 Task: Find connections with filter location Goulburn with filter topic #Mentoringwith filter profile language German with filter current company Government Jobs in India with filter school St. Agnes College, Mangalore-575002 with filter industry Consumer Services with filter service category Life Insurance with filter keywords title Vice President of Marketing
Action: Mouse moved to (195, 218)
Screenshot: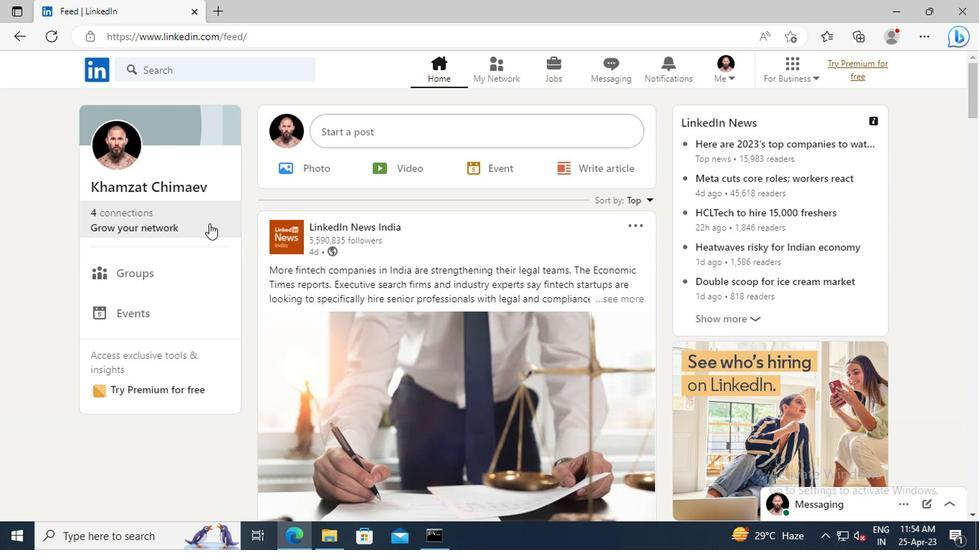 
Action: Mouse pressed left at (195, 218)
Screenshot: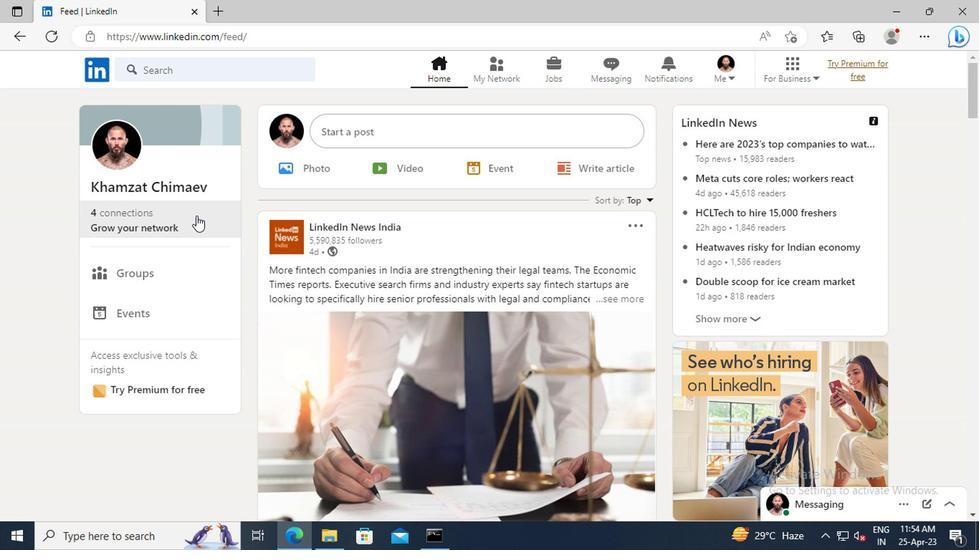 
Action: Mouse moved to (195, 154)
Screenshot: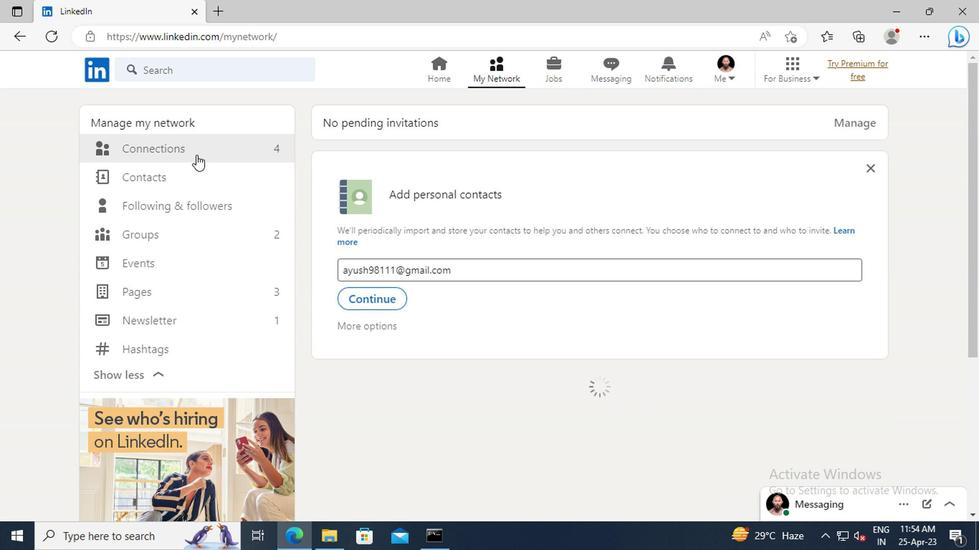 
Action: Mouse pressed left at (195, 154)
Screenshot: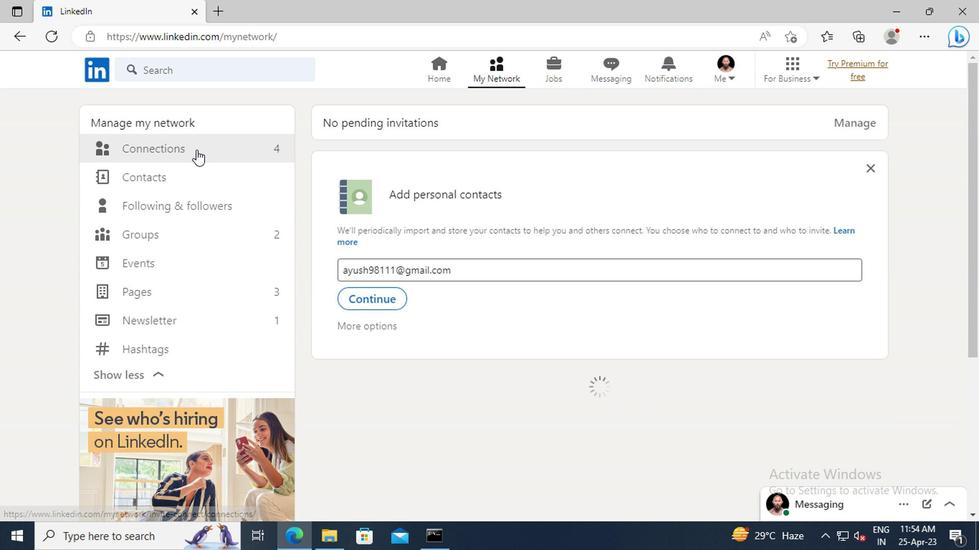 
Action: Mouse moved to (611, 157)
Screenshot: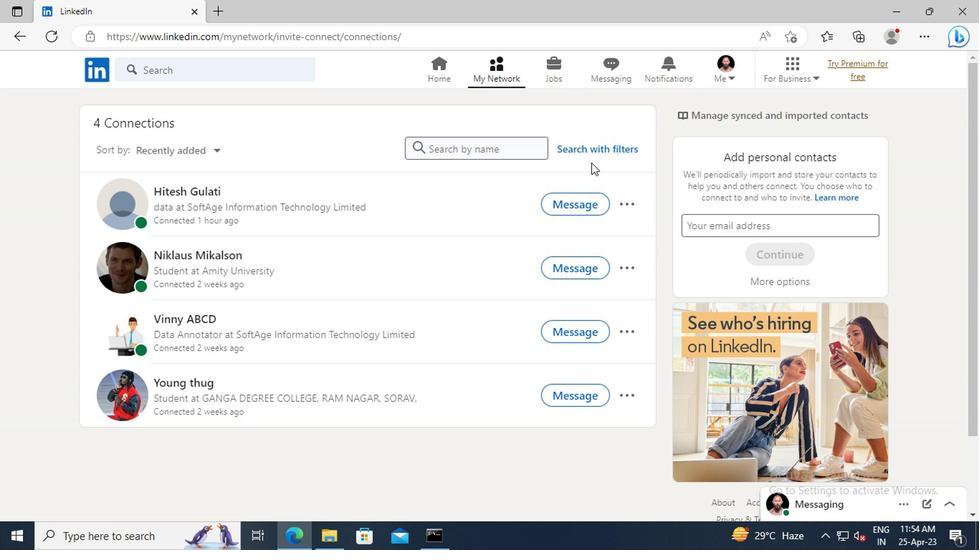 
Action: Mouse pressed left at (611, 157)
Screenshot: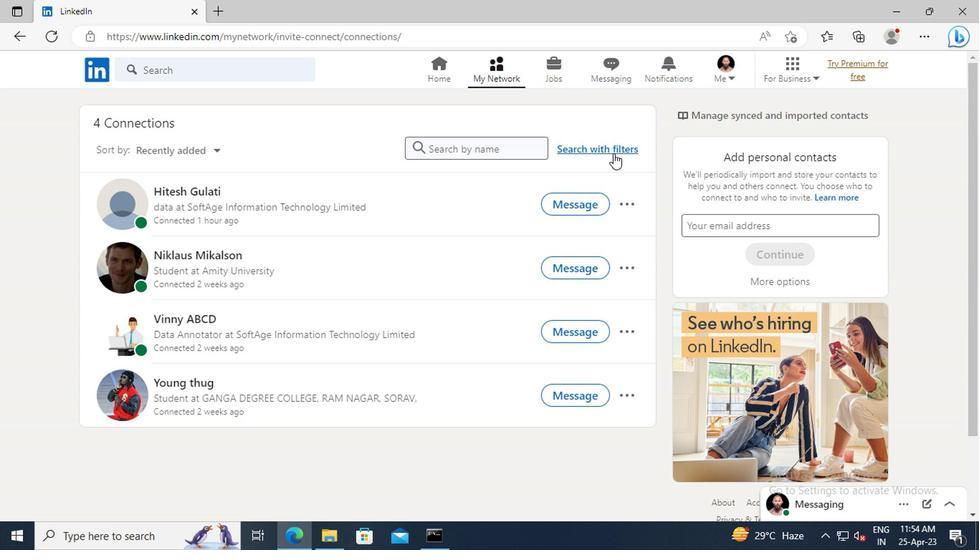 
Action: Mouse moved to (531, 119)
Screenshot: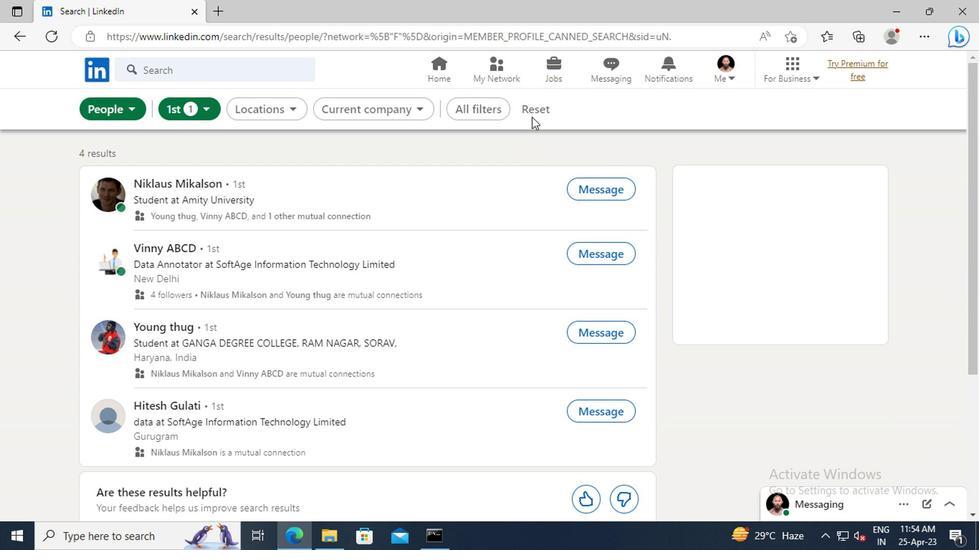 
Action: Mouse pressed left at (531, 119)
Screenshot: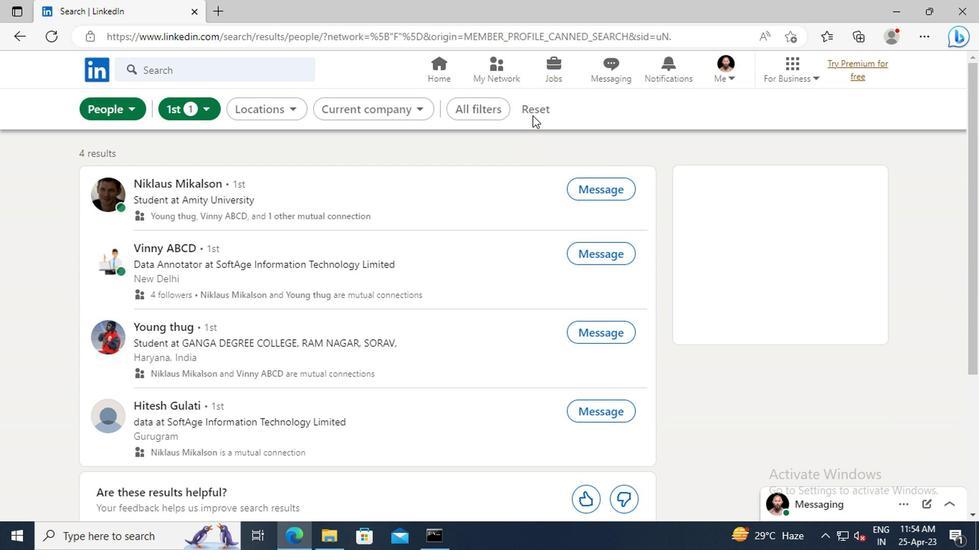 
Action: Mouse moved to (504, 117)
Screenshot: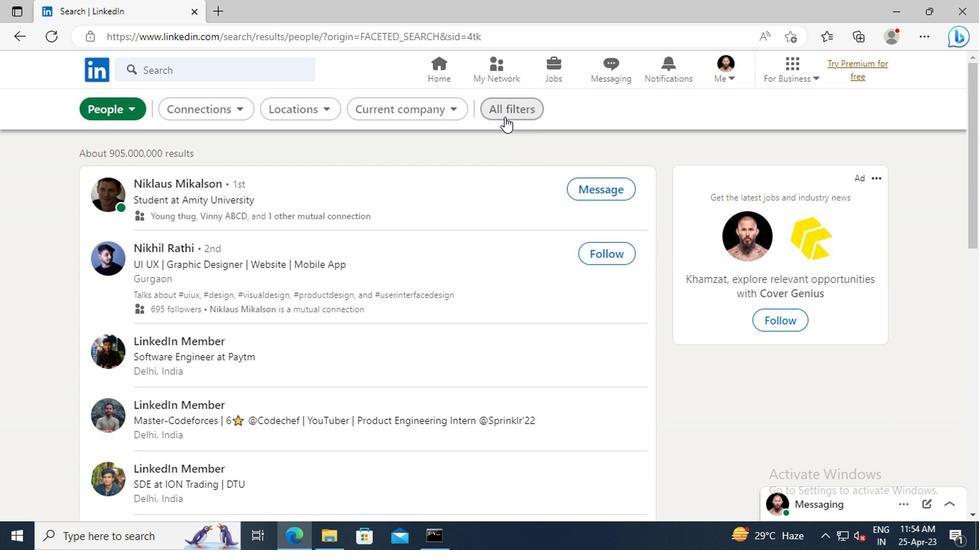 
Action: Mouse pressed left at (504, 117)
Screenshot: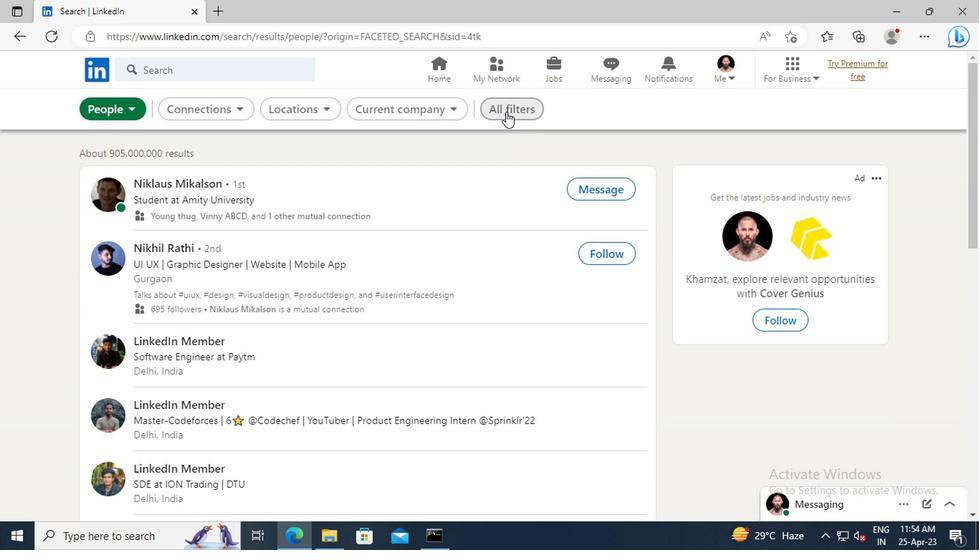 
Action: Mouse moved to (743, 235)
Screenshot: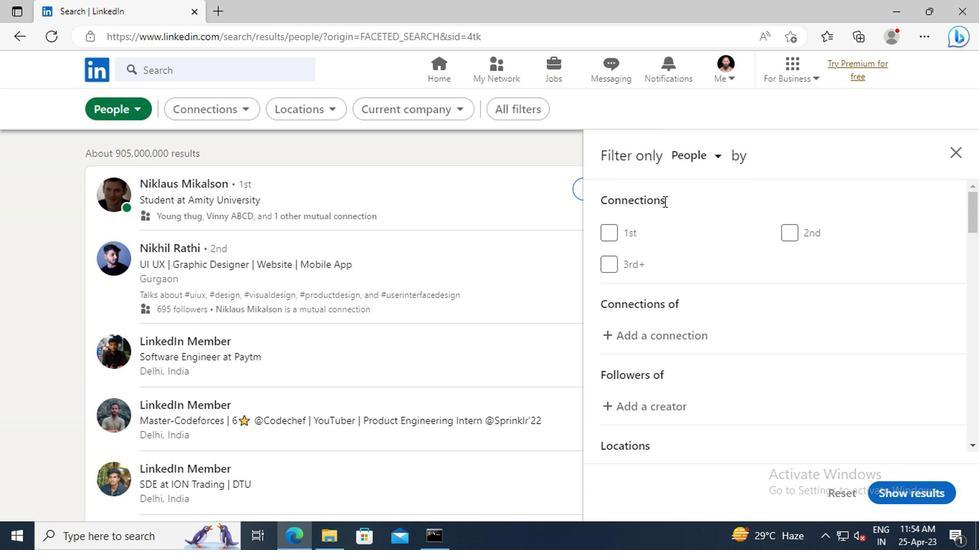
Action: Mouse scrolled (743, 234) with delta (0, -1)
Screenshot: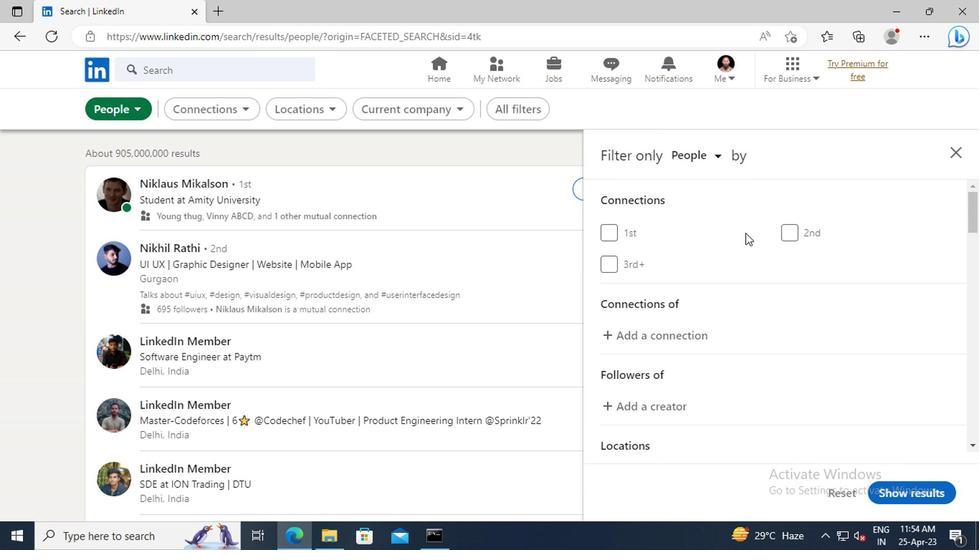 
Action: Mouse scrolled (743, 234) with delta (0, -1)
Screenshot: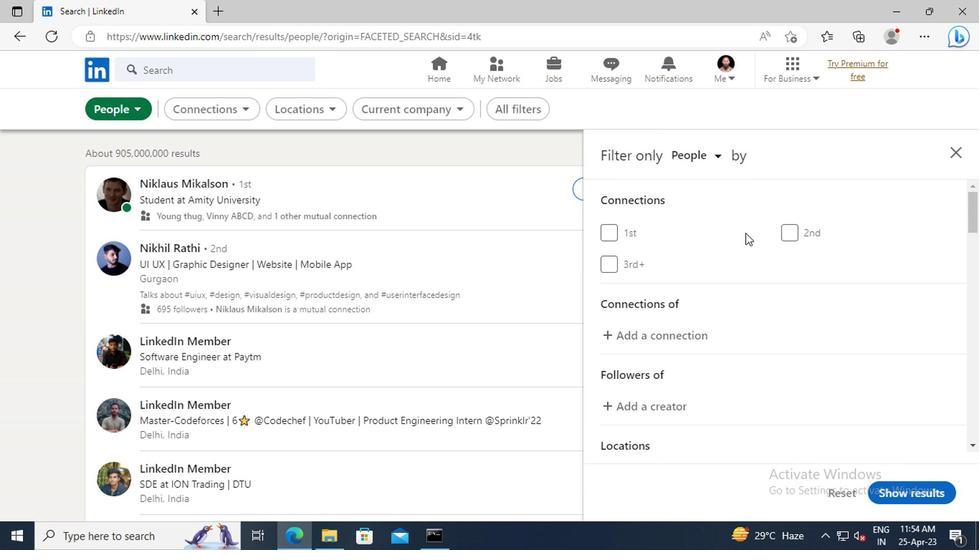
Action: Mouse scrolled (743, 234) with delta (0, -1)
Screenshot: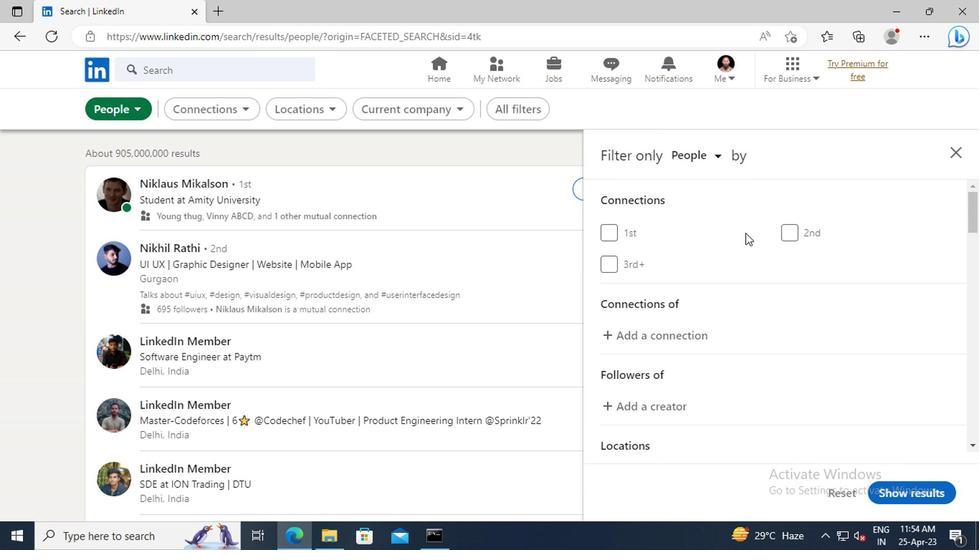 
Action: Mouse scrolled (743, 234) with delta (0, -1)
Screenshot: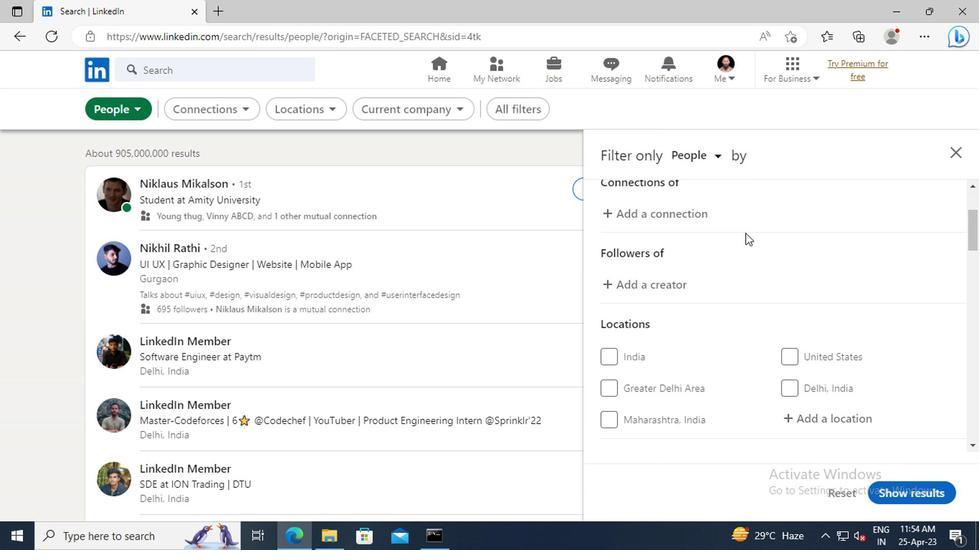 
Action: Mouse scrolled (743, 234) with delta (0, -1)
Screenshot: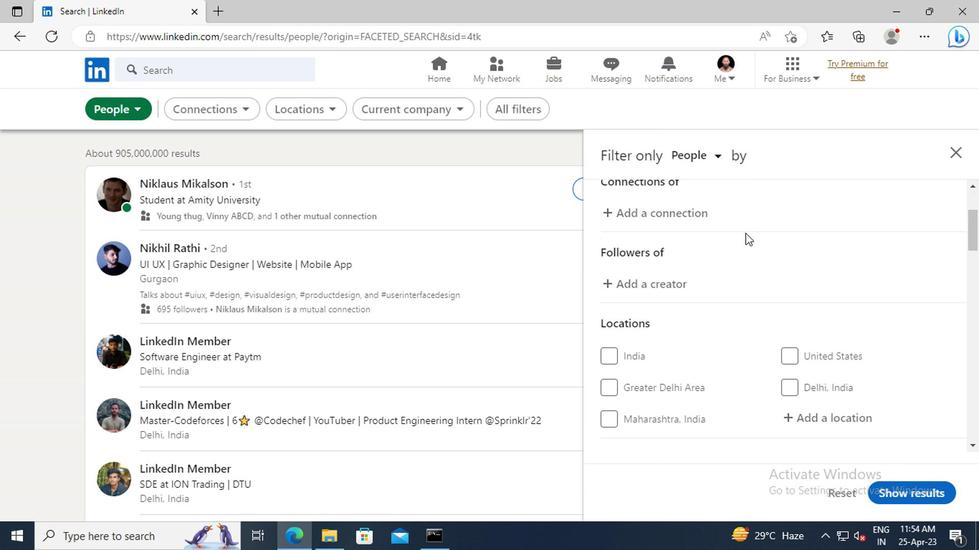 
Action: Mouse moved to (802, 336)
Screenshot: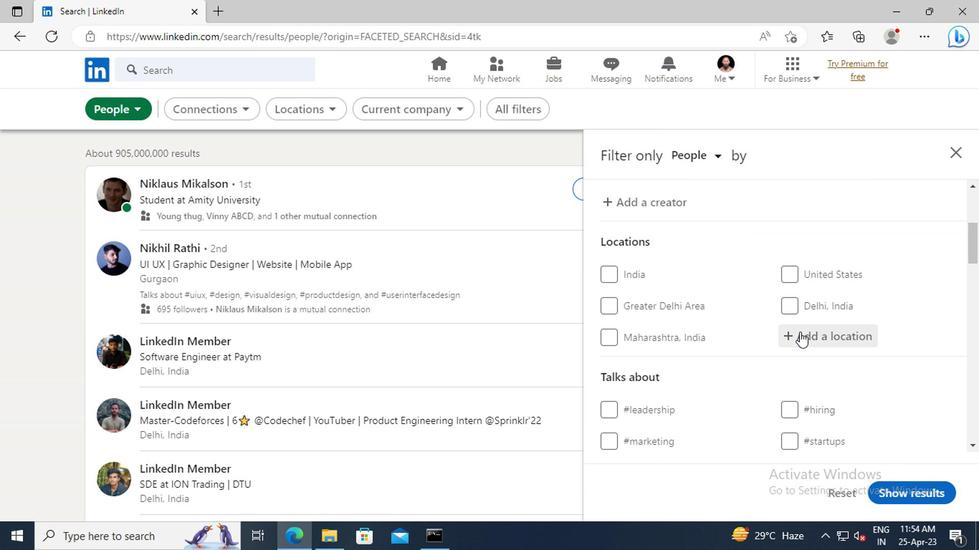 
Action: Mouse pressed left at (802, 336)
Screenshot: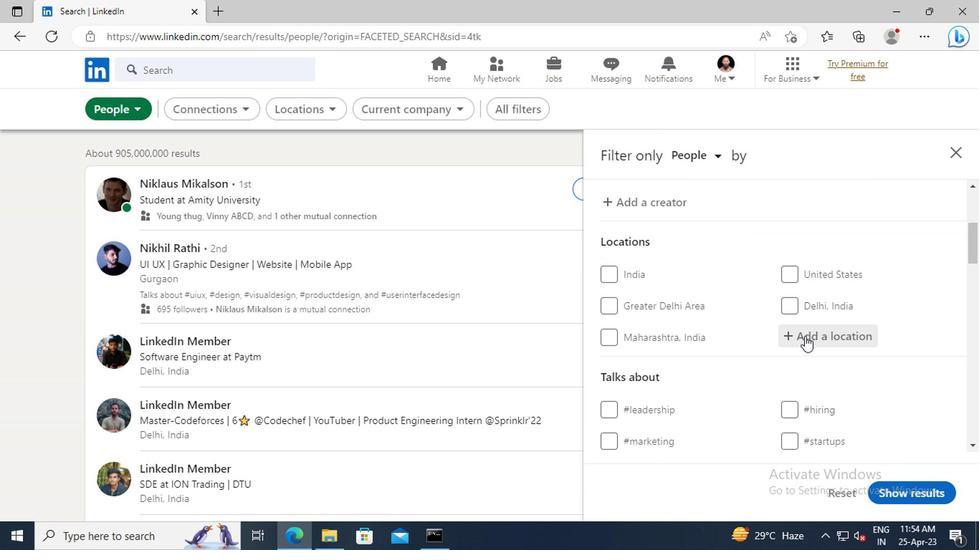 
Action: Key pressed <Key.shift>GOULBURN
Screenshot: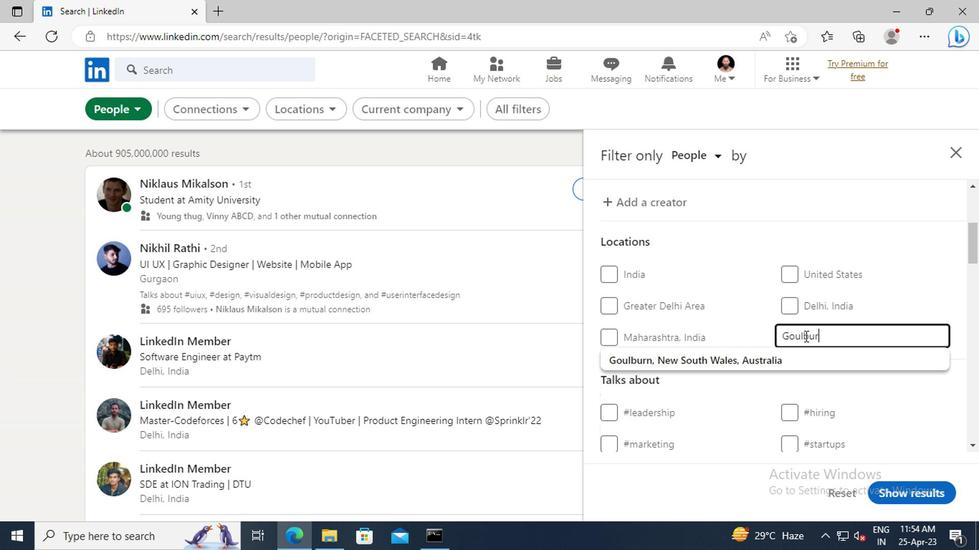 
Action: Mouse moved to (792, 356)
Screenshot: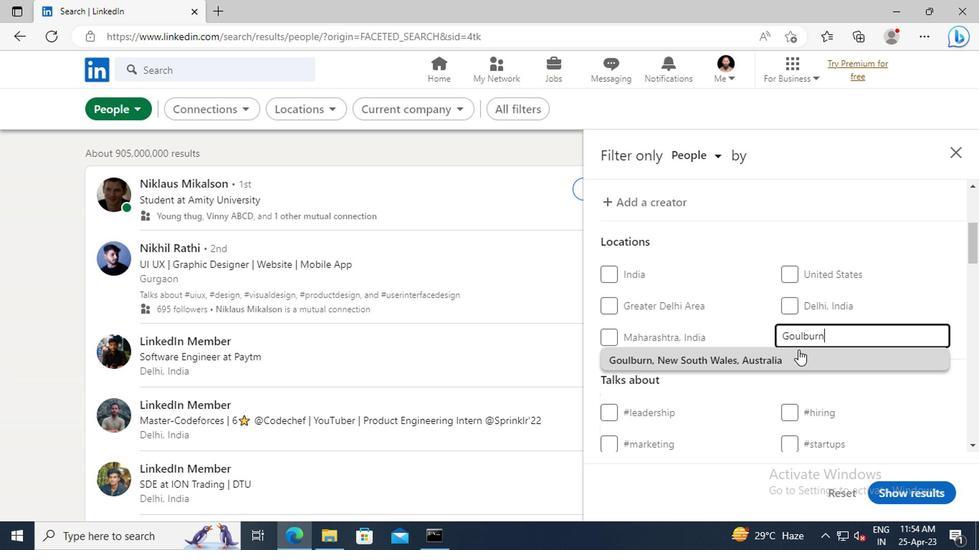 
Action: Mouse pressed left at (792, 356)
Screenshot: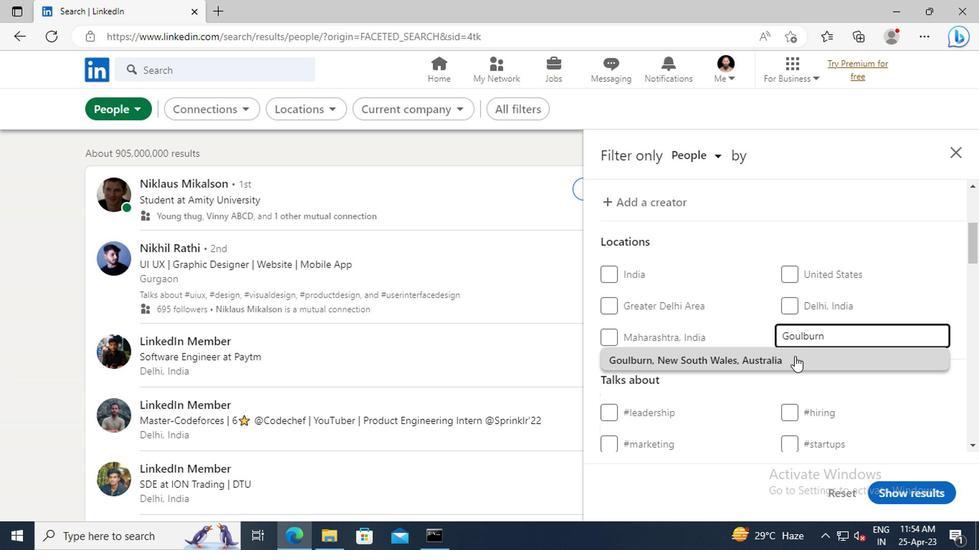 
Action: Mouse moved to (790, 245)
Screenshot: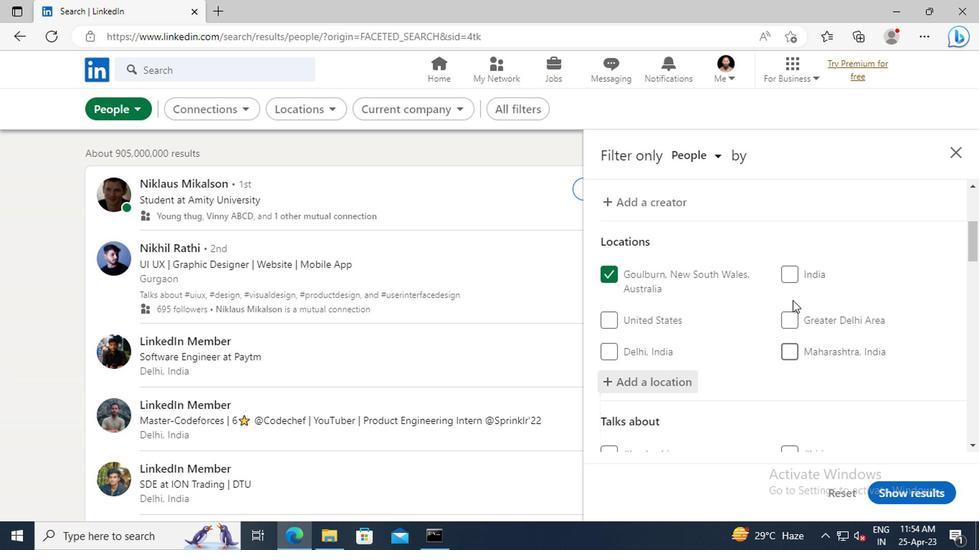 
Action: Mouse scrolled (790, 245) with delta (0, 0)
Screenshot: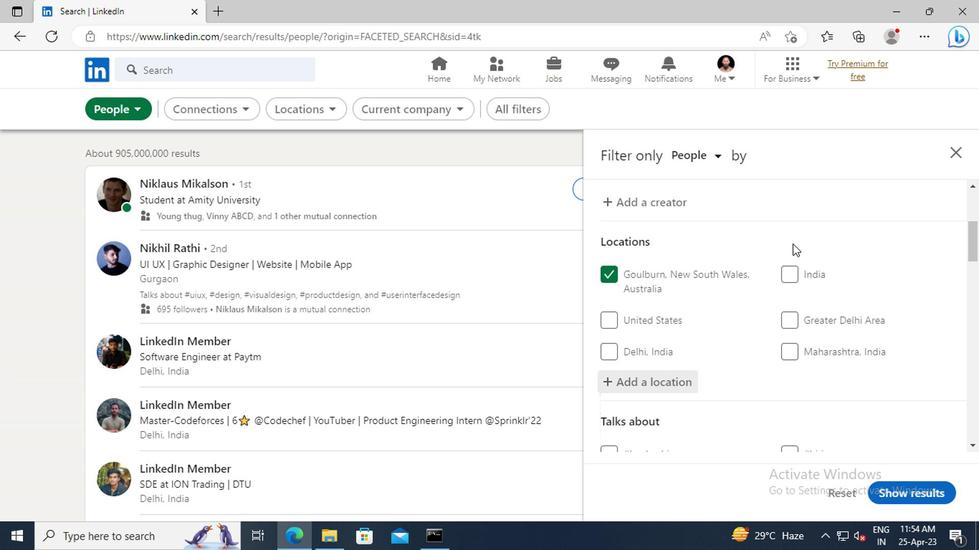 
Action: Mouse scrolled (790, 245) with delta (0, 0)
Screenshot: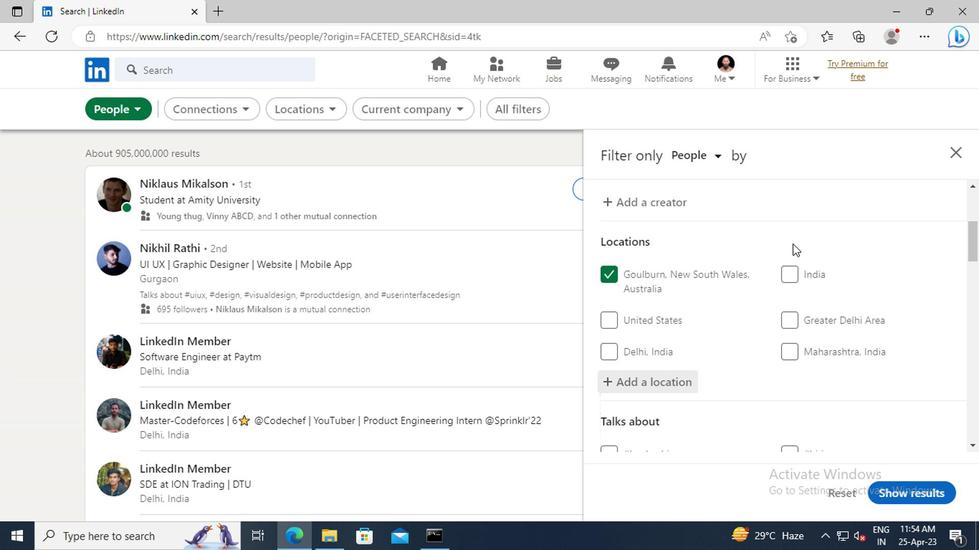 
Action: Mouse scrolled (790, 245) with delta (0, 0)
Screenshot: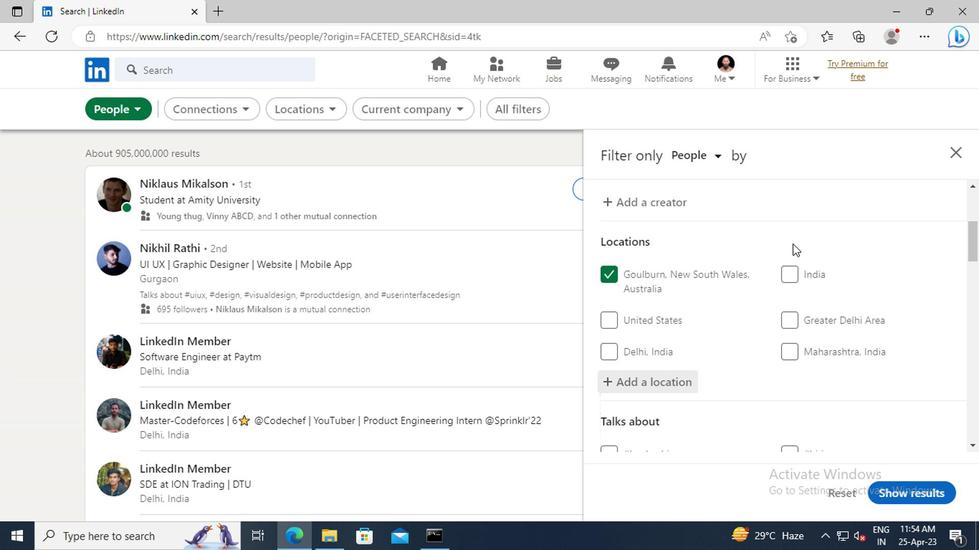 
Action: Mouse scrolled (790, 245) with delta (0, 0)
Screenshot: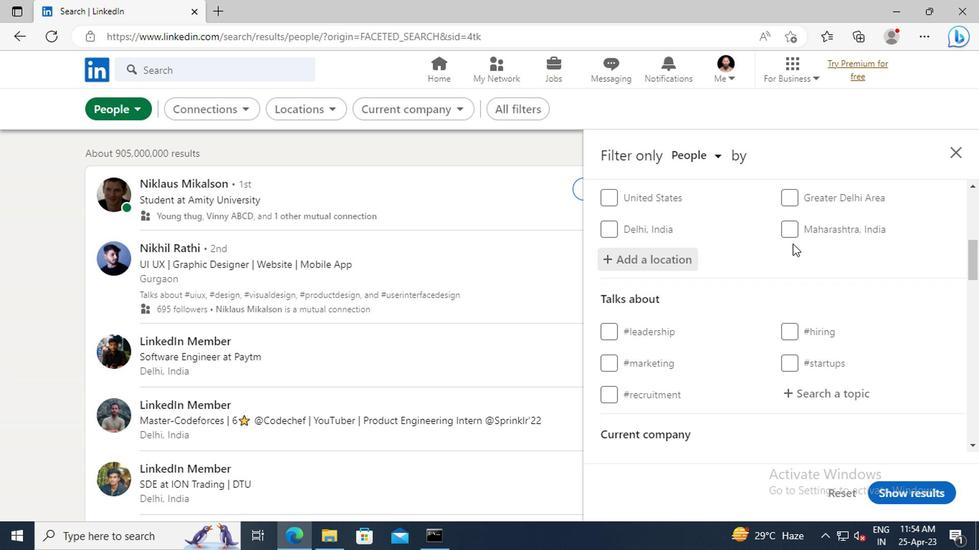 
Action: Mouse scrolled (790, 245) with delta (0, 0)
Screenshot: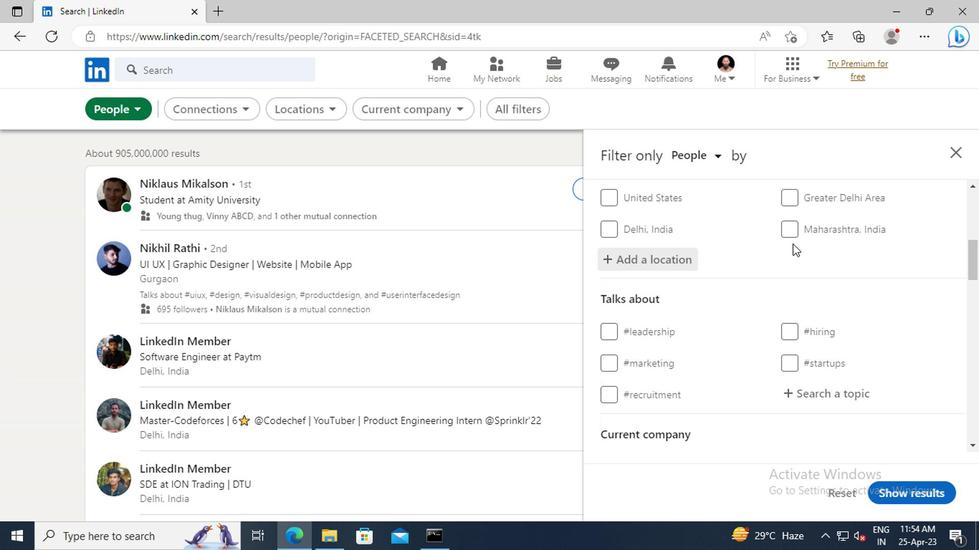 
Action: Mouse moved to (804, 314)
Screenshot: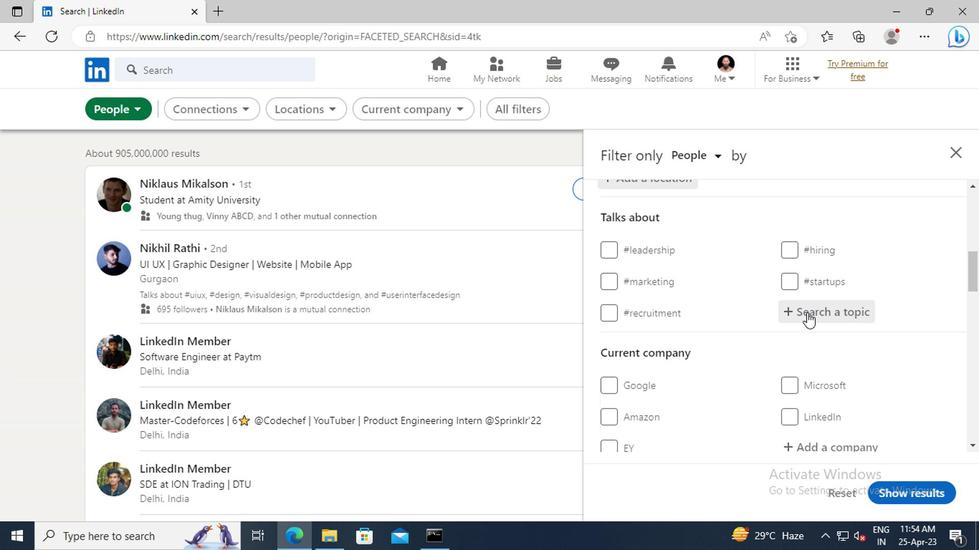 
Action: Mouse pressed left at (804, 314)
Screenshot: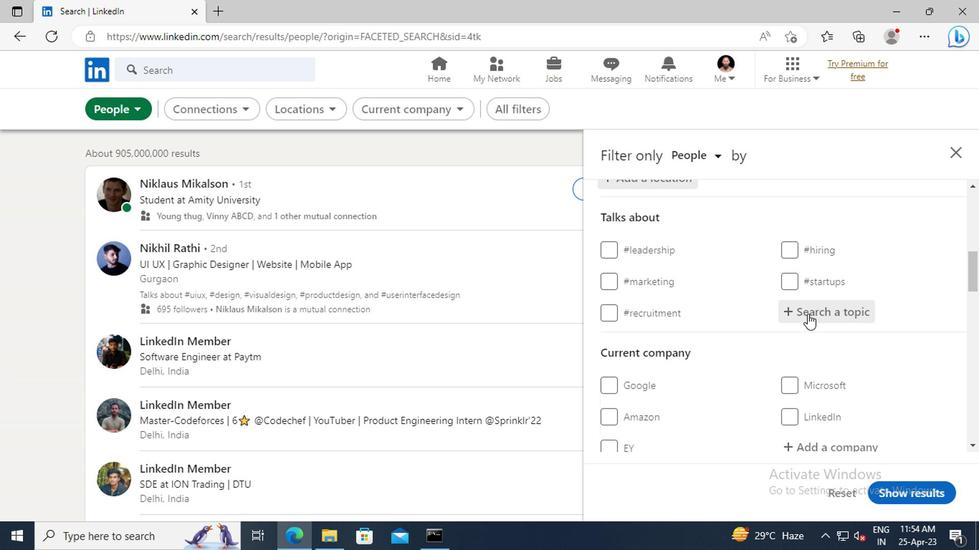 
Action: Key pressed <Key.shift>#<Key.shift>MENTORINGWITH
Screenshot: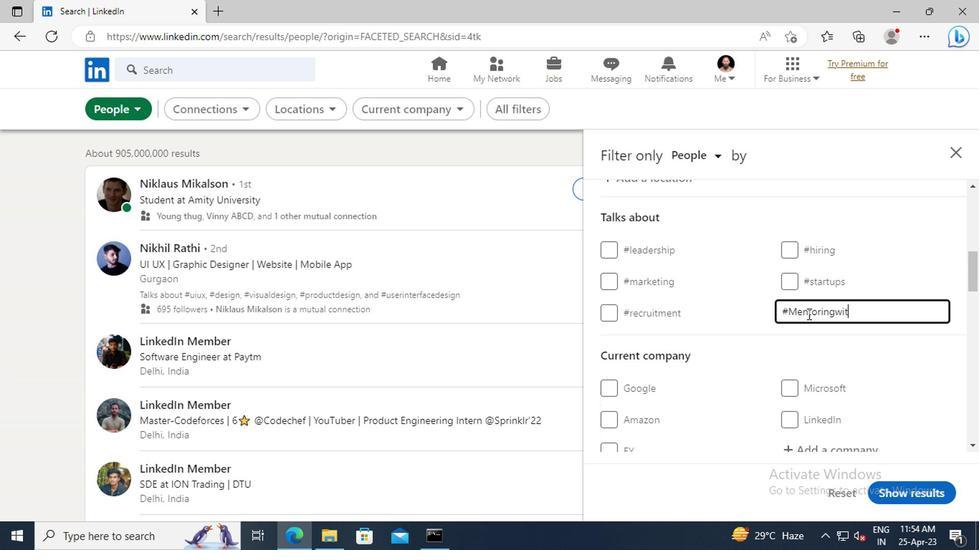 
Action: Mouse scrolled (804, 314) with delta (0, 0)
Screenshot: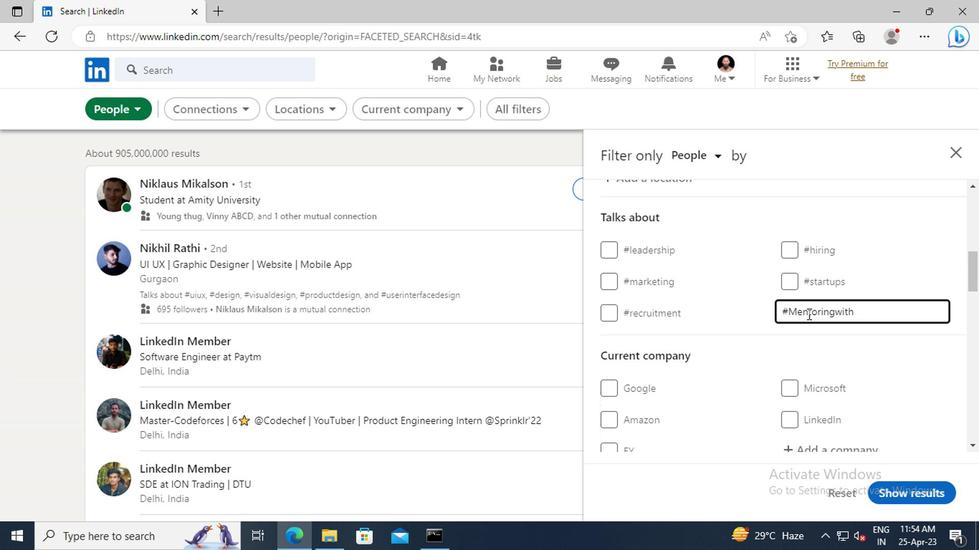 
Action: Mouse scrolled (804, 314) with delta (0, 0)
Screenshot: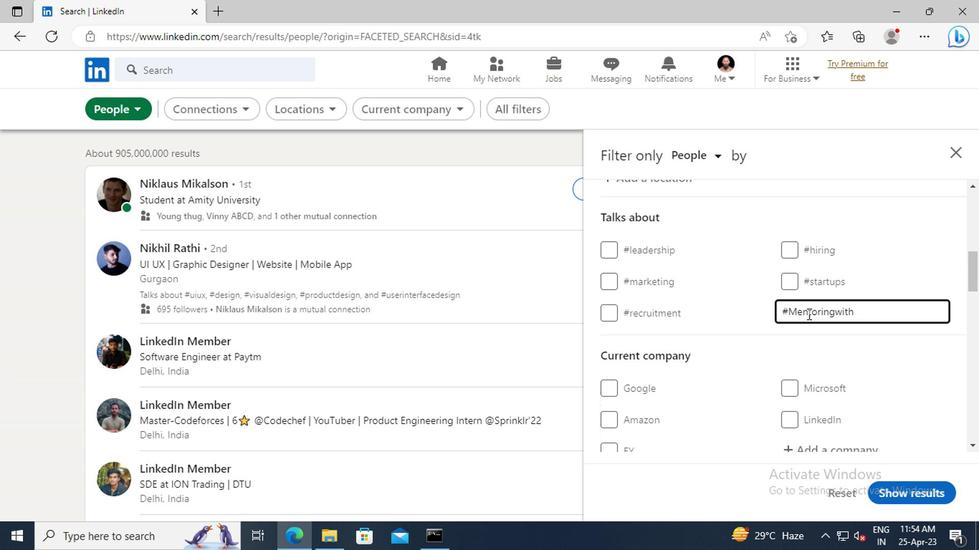 
Action: Mouse scrolled (804, 314) with delta (0, 0)
Screenshot: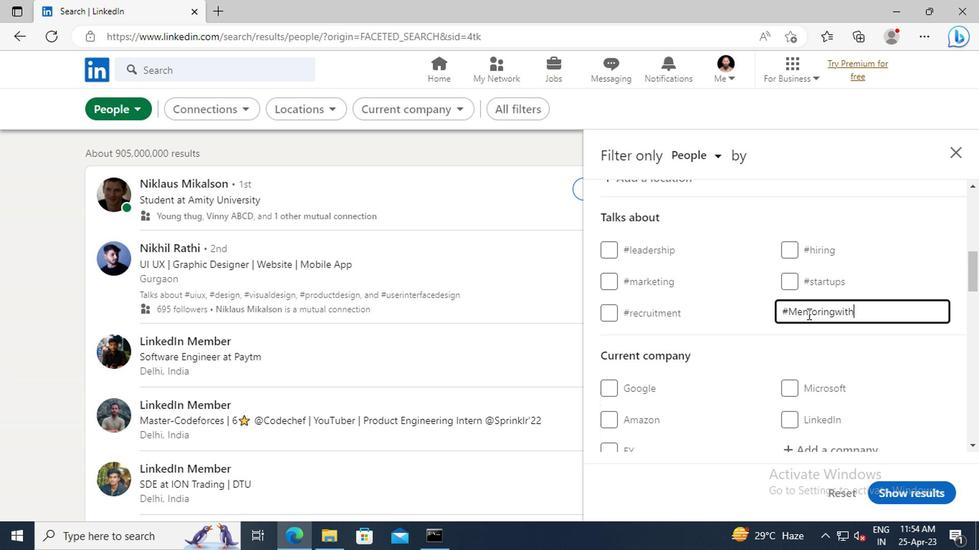 
Action: Mouse scrolled (804, 314) with delta (0, 0)
Screenshot: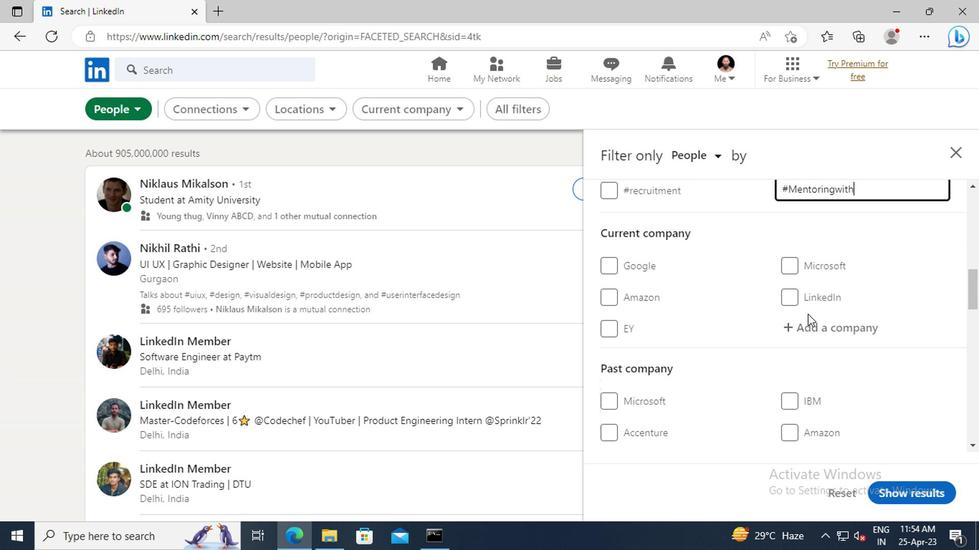 
Action: Mouse scrolled (804, 314) with delta (0, 0)
Screenshot: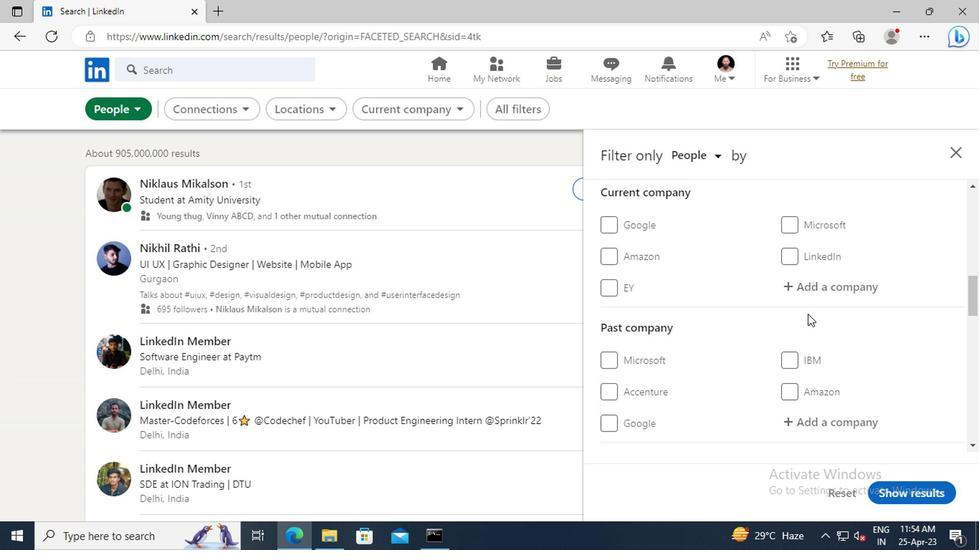 
Action: Mouse scrolled (804, 314) with delta (0, 0)
Screenshot: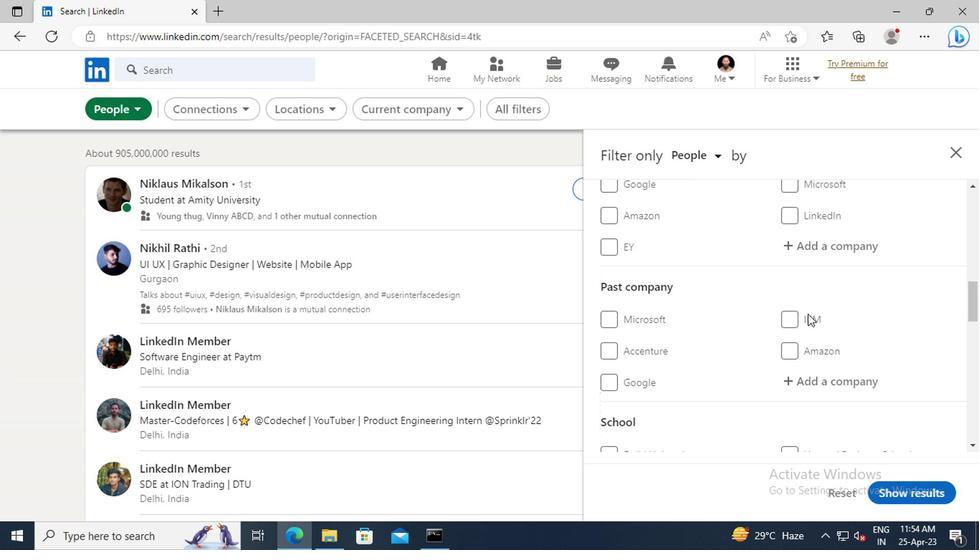 
Action: Mouse scrolled (804, 314) with delta (0, 0)
Screenshot: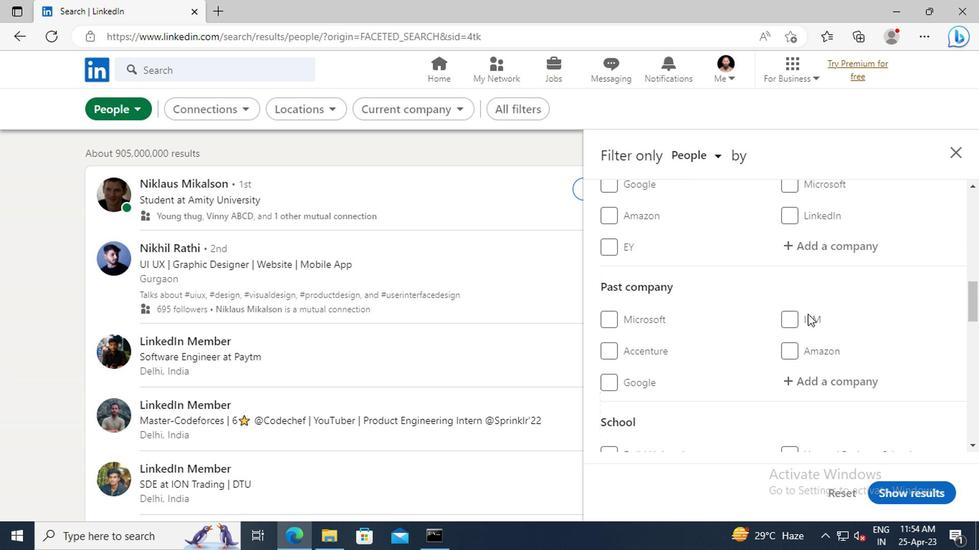 
Action: Mouse scrolled (804, 314) with delta (0, 0)
Screenshot: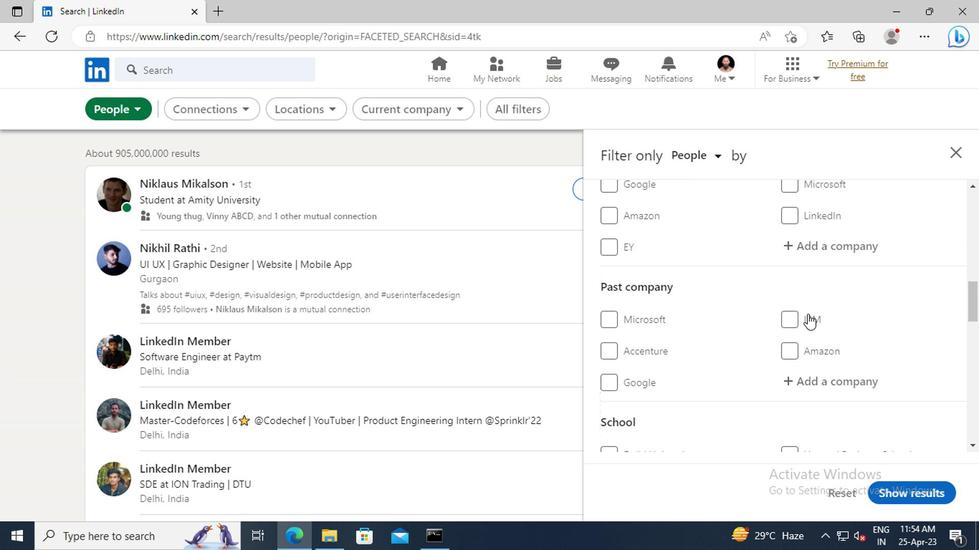 
Action: Mouse scrolled (804, 314) with delta (0, 0)
Screenshot: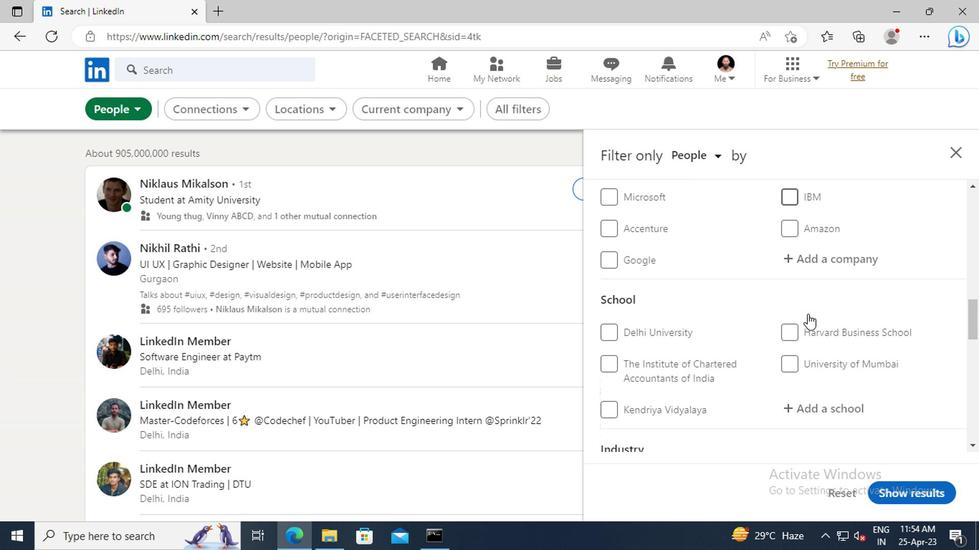 
Action: Mouse scrolled (804, 314) with delta (0, 0)
Screenshot: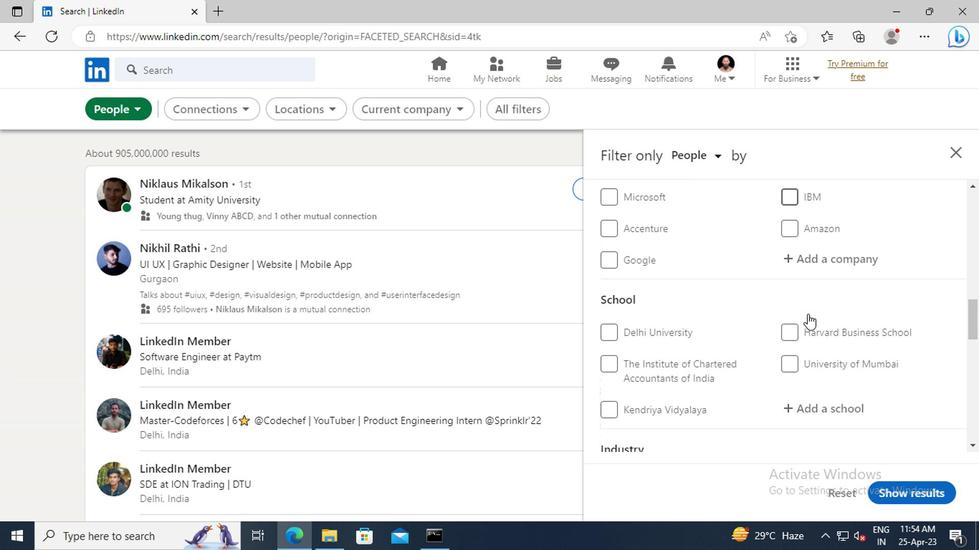 
Action: Mouse scrolled (804, 314) with delta (0, 0)
Screenshot: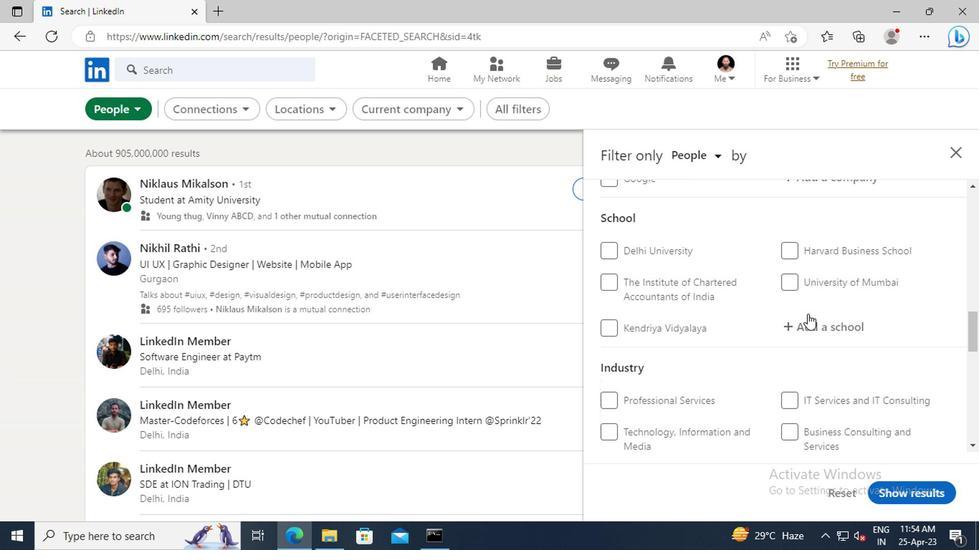 
Action: Mouse scrolled (804, 314) with delta (0, 0)
Screenshot: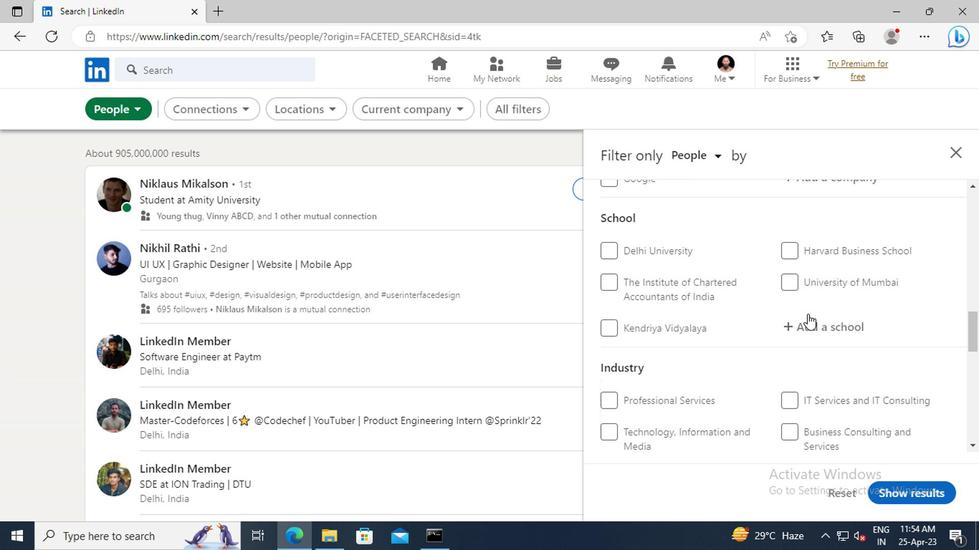 
Action: Mouse scrolled (804, 314) with delta (0, 0)
Screenshot: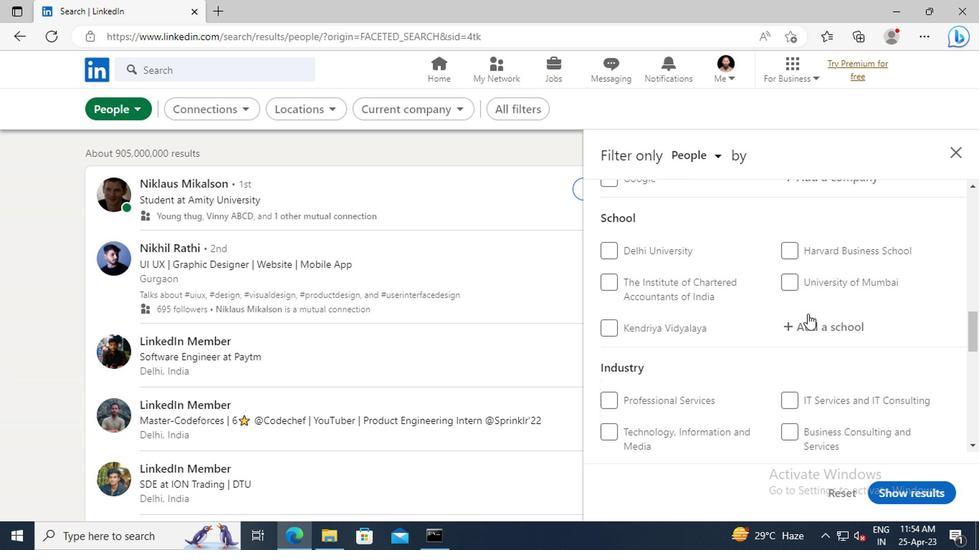 
Action: Mouse scrolled (804, 314) with delta (0, 0)
Screenshot: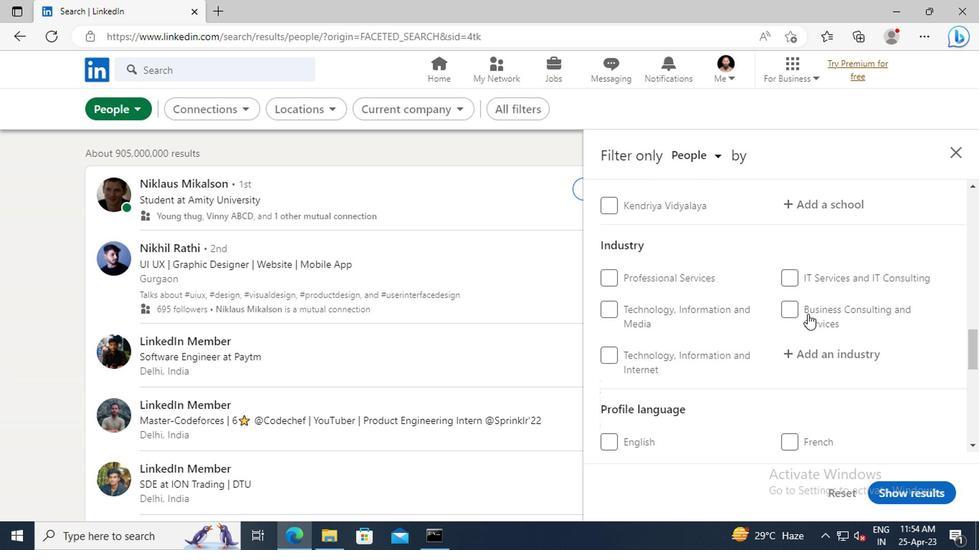 
Action: Mouse scrolled (804, 314) with delta (0, 0)
Screenshot: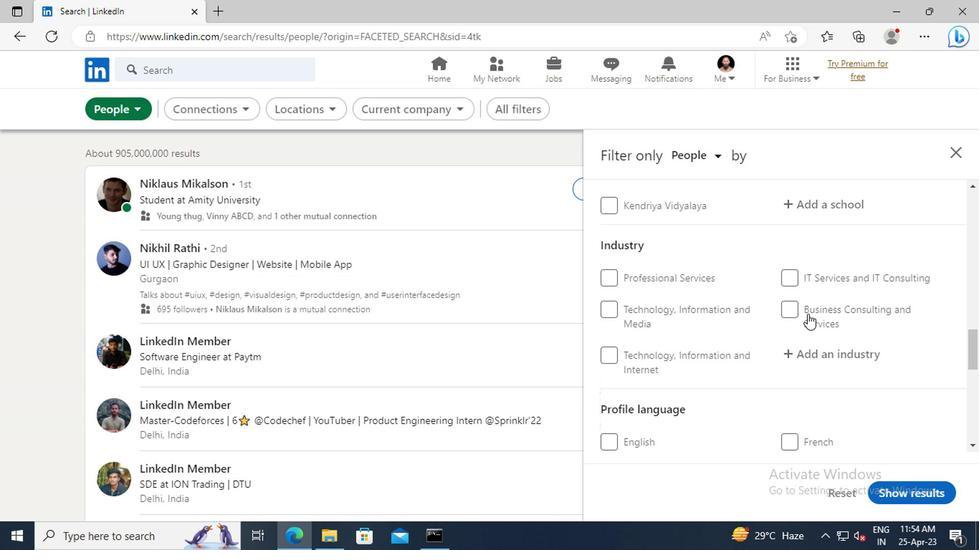
Action: Mouse scrolled (804, 314) with delta (0, 0)
Screenshot: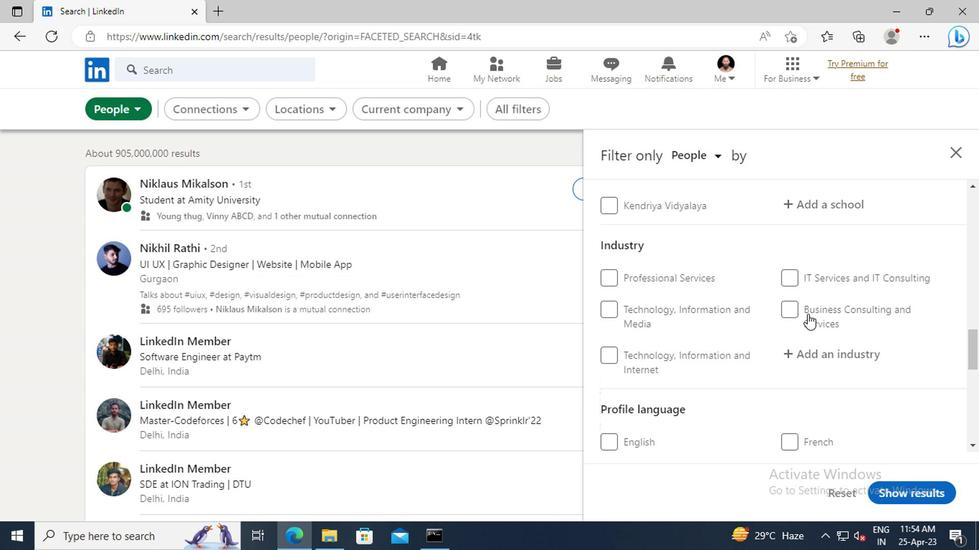 
Action: Mouse moved to (610, 386)
Screenshot: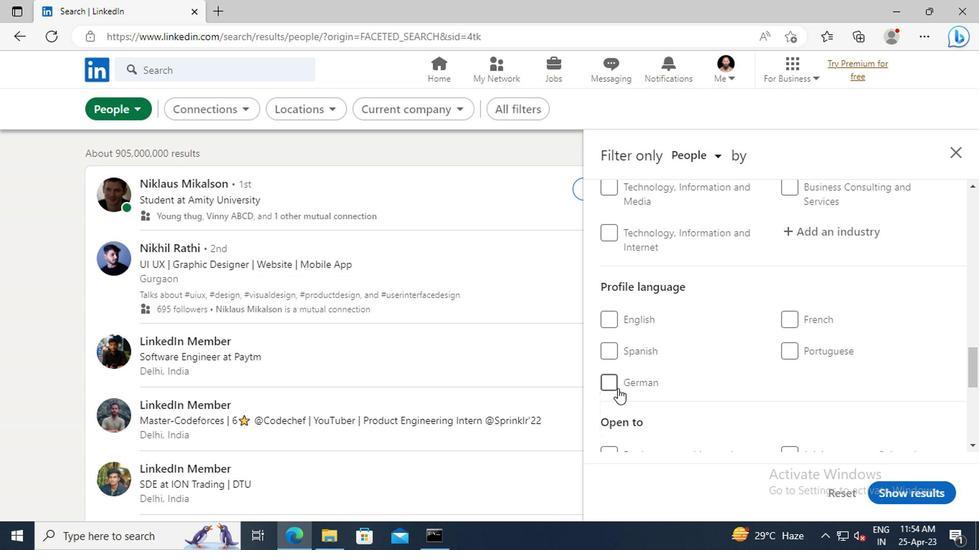 
Action: Mouse pressed left at (610, 386)
Screenshot: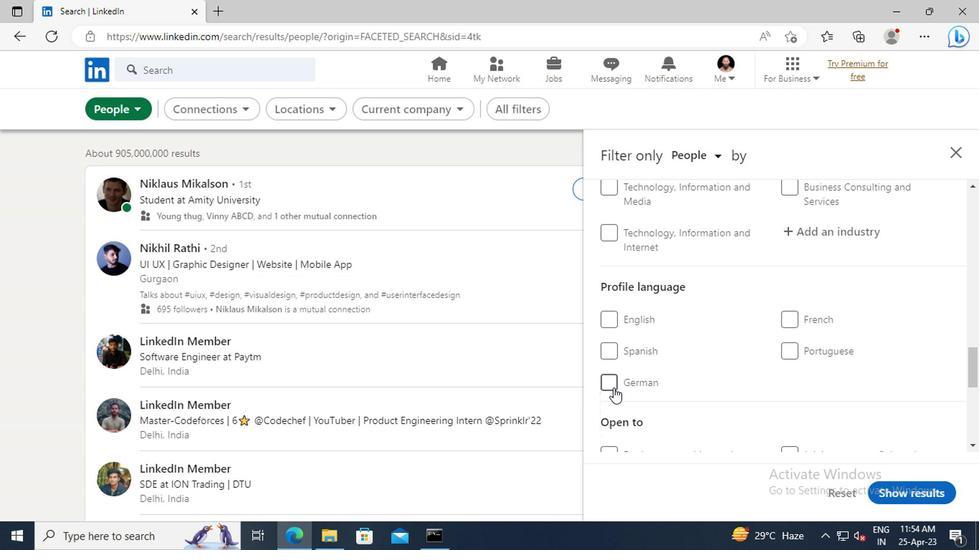 
Action: Mouse moved to (769, 374)
Screenshot: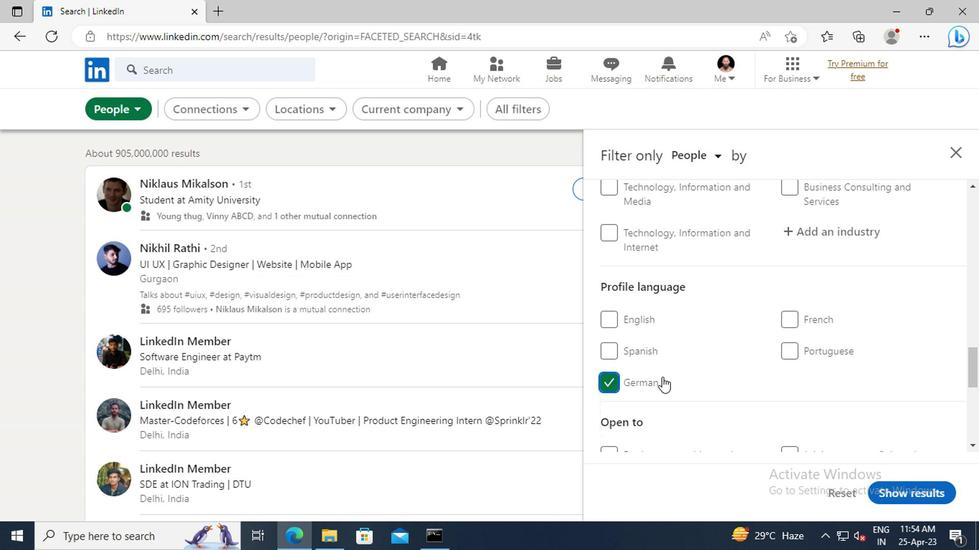 
Action: Mouse scrolled (769, 374) with delta (0, 0)
Screenshot: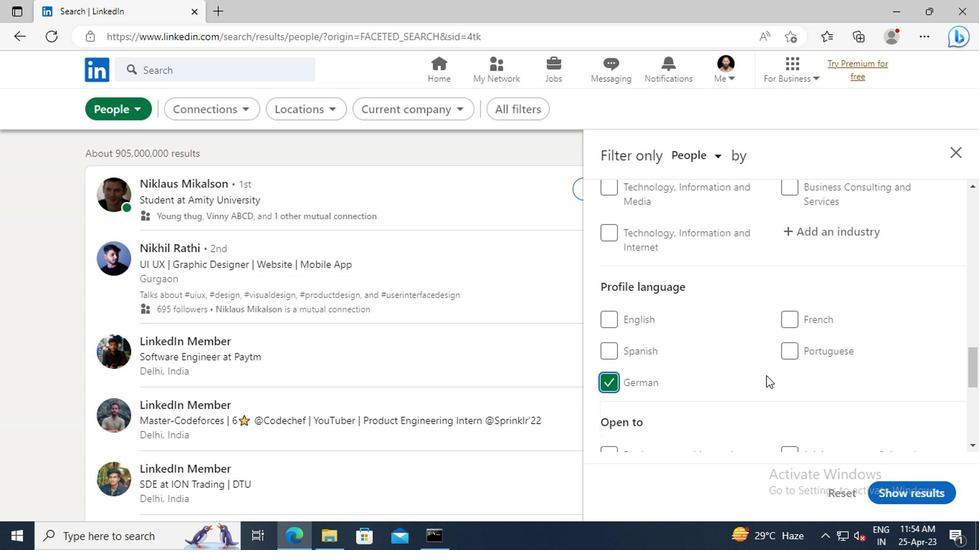 
Action: Mouse scrolled (769, 374) with delta (0, 0)
Screenshot: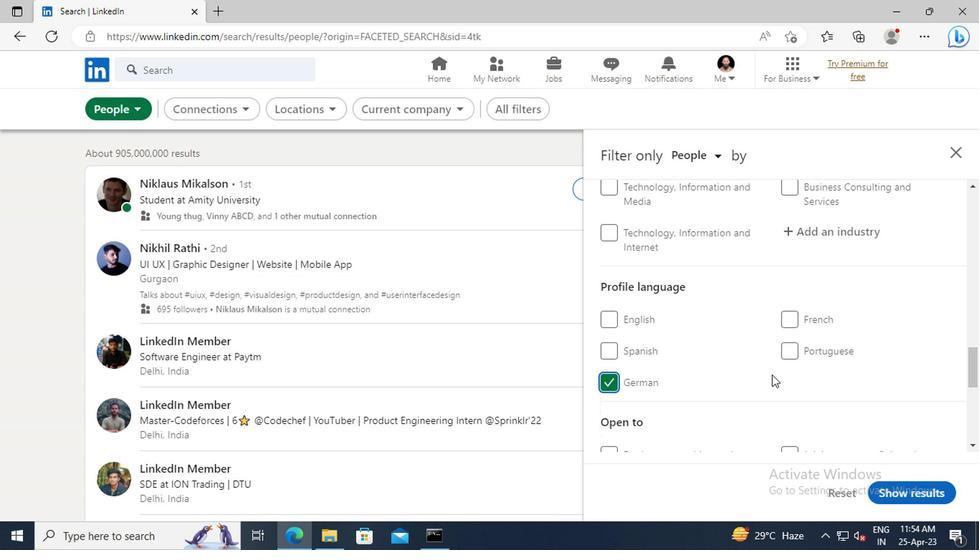 
Action: Mouse scrolled (769, 374) with delta (0, 0)
Screenshot: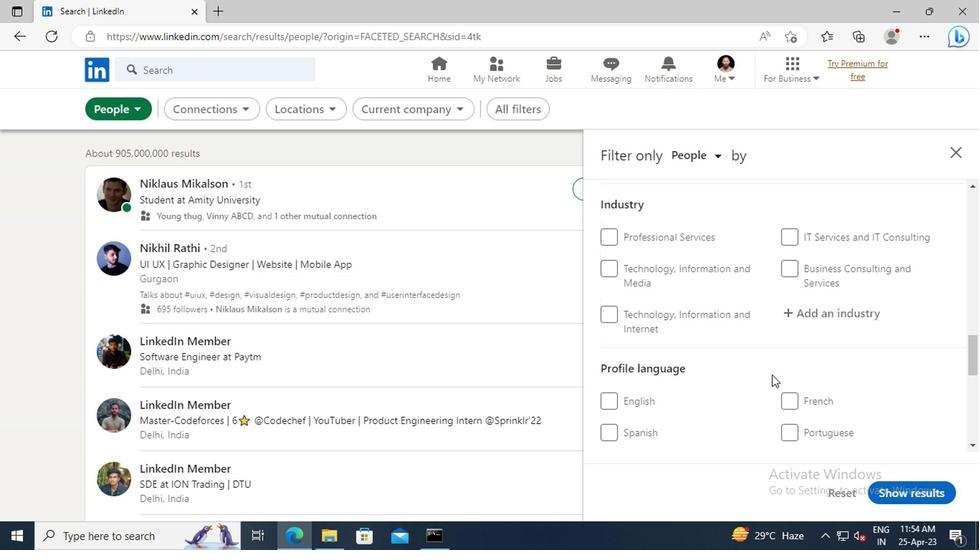 
Action: Mouse scrolled (769, 374) with delta (0, 0)
Screenshot: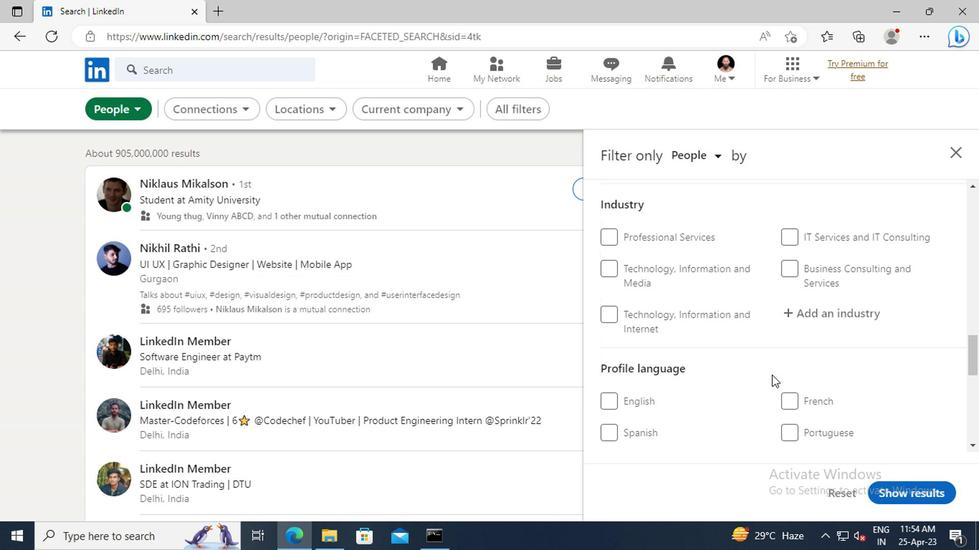 
Action: Mouse scrolled (769, 374) with delta (0, 0)
Screenshot: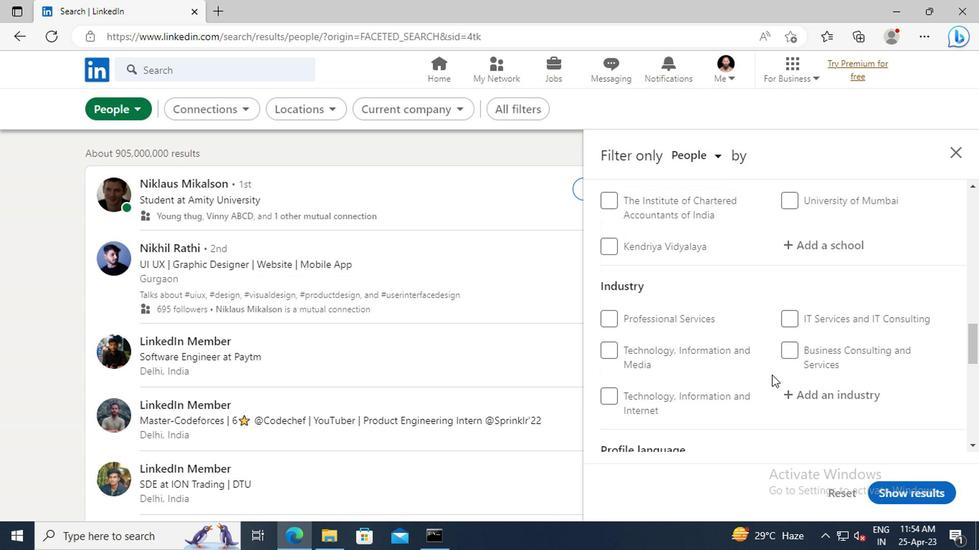 
Action: Mouse scrolled (769, 374) with delta (0, 0)
Screenshot: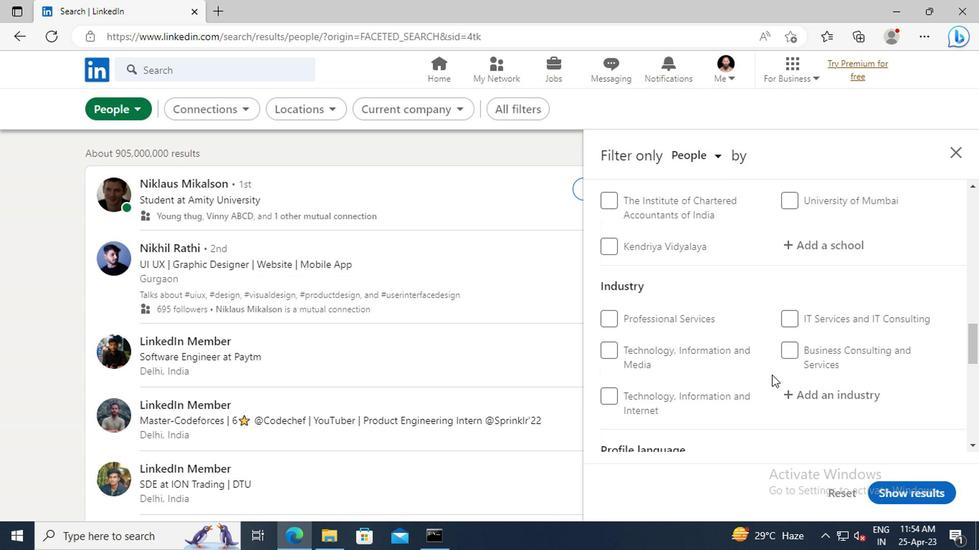 
Action: Mouse scrolled (769, 374) with delta (0, 0)
Screenshot: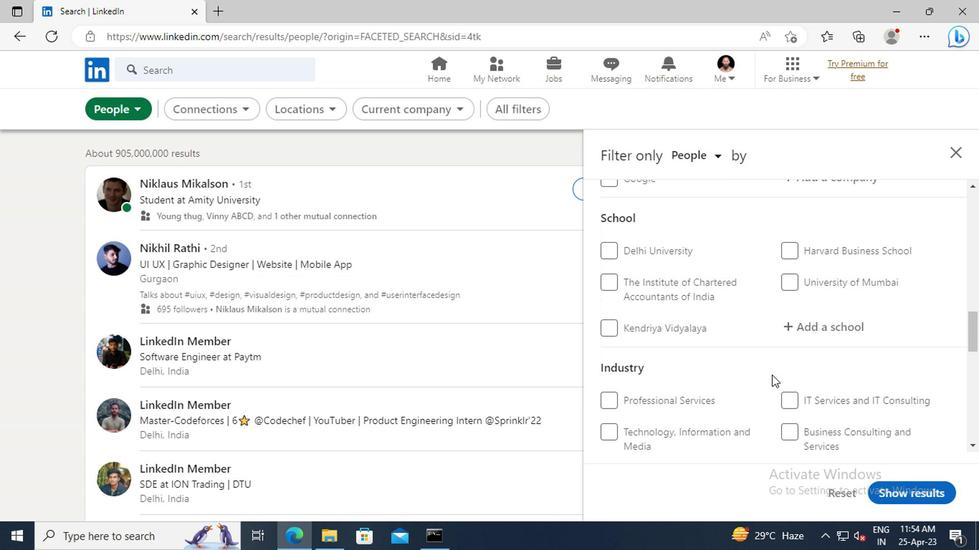 
Action: Mouse scrolled (769, 374) with delta (0, 0)
Screenshot: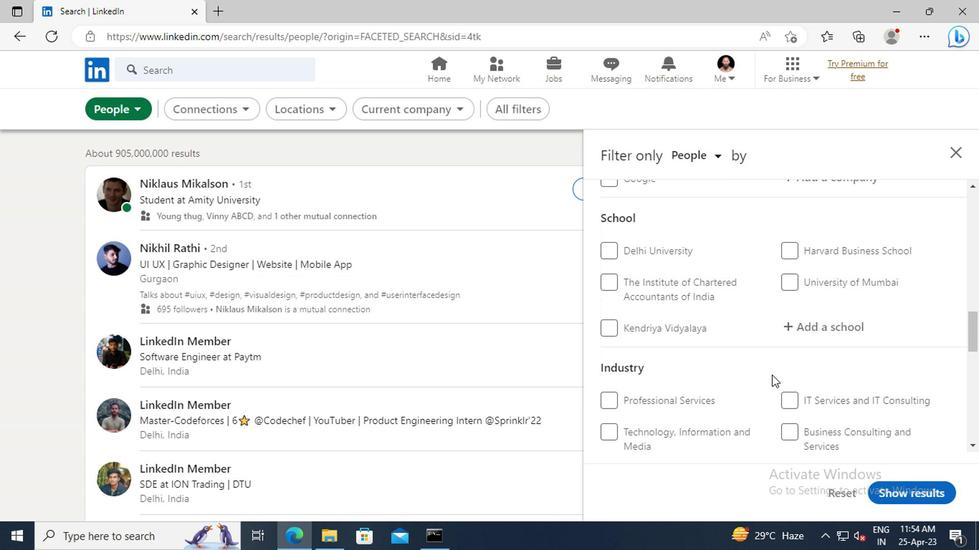 
Action: Mouse scrolled (769, 374) with delta (0, 0)
Screenshot: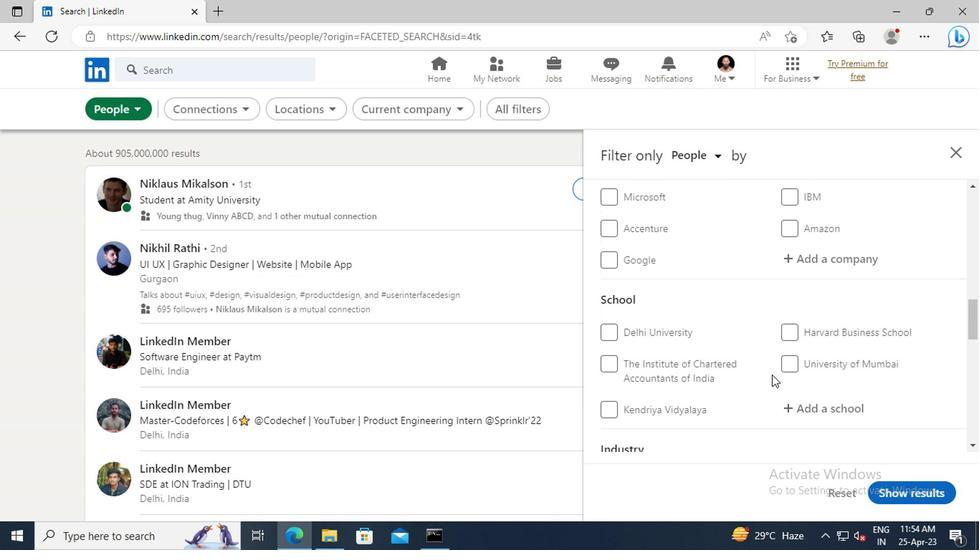 
Action: Mouse scrolled (769, 374) with delta (0, 0)
Screenshot: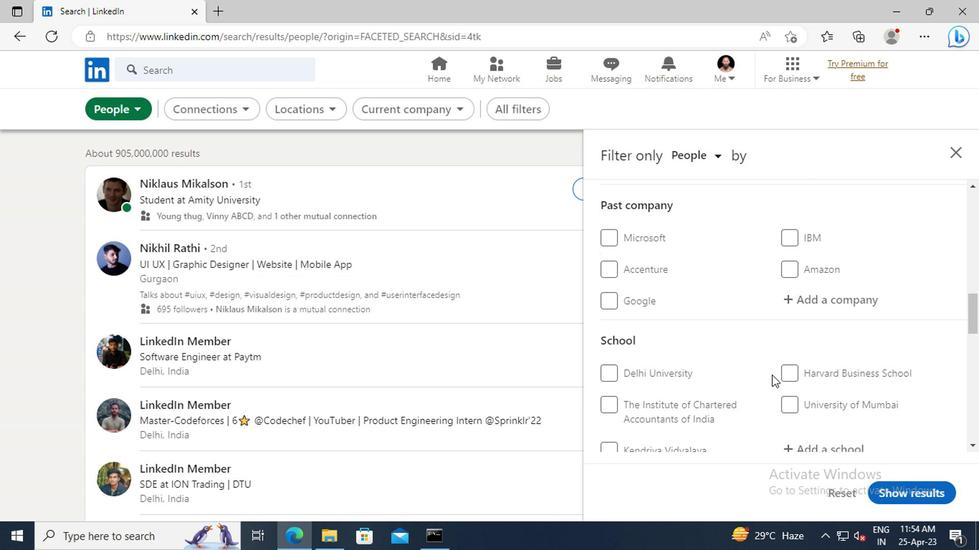 
Action: Mouse scrolled (769, 374) with delta (0, 0)
Screenshot: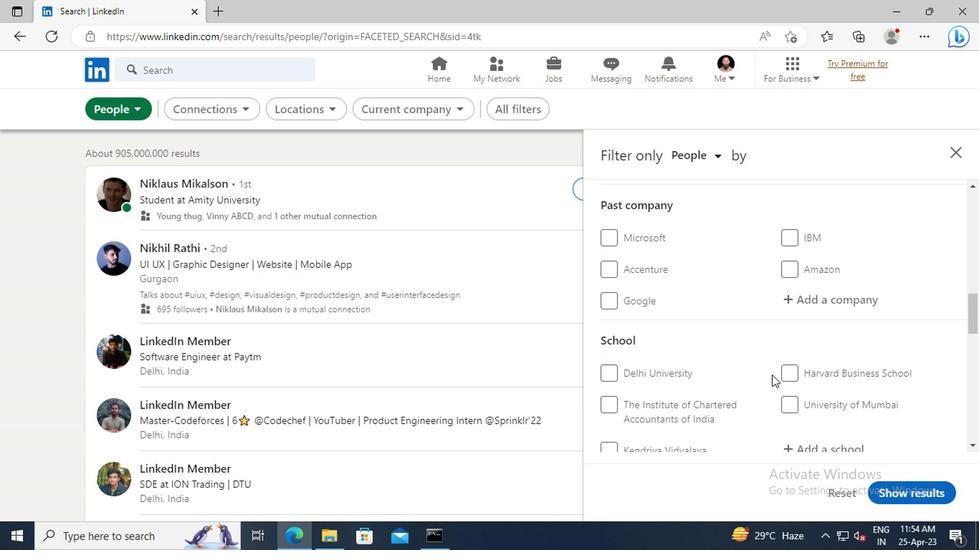 
Action: Mouse scrolled (769, 374) with delta (0, 0)
Screenshot: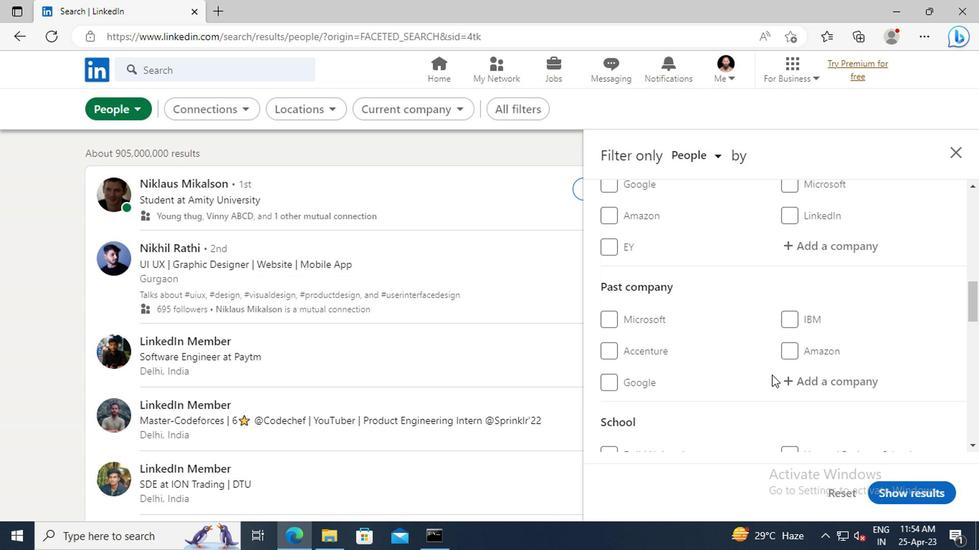 
Action: Mouse scrolled (769, 374) with delta (0, 0)
Screenshot: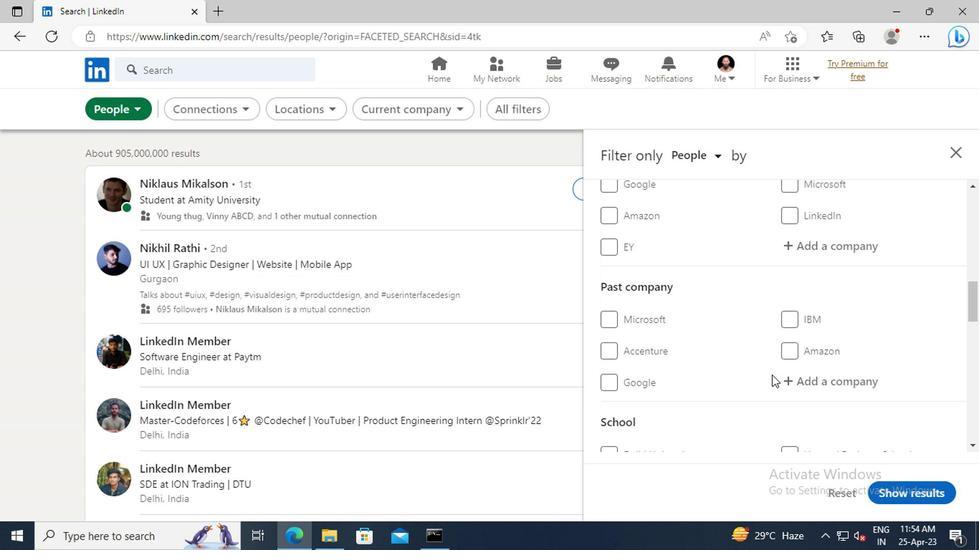 
Action: Mouse moved to (800, 325)
Screenshot: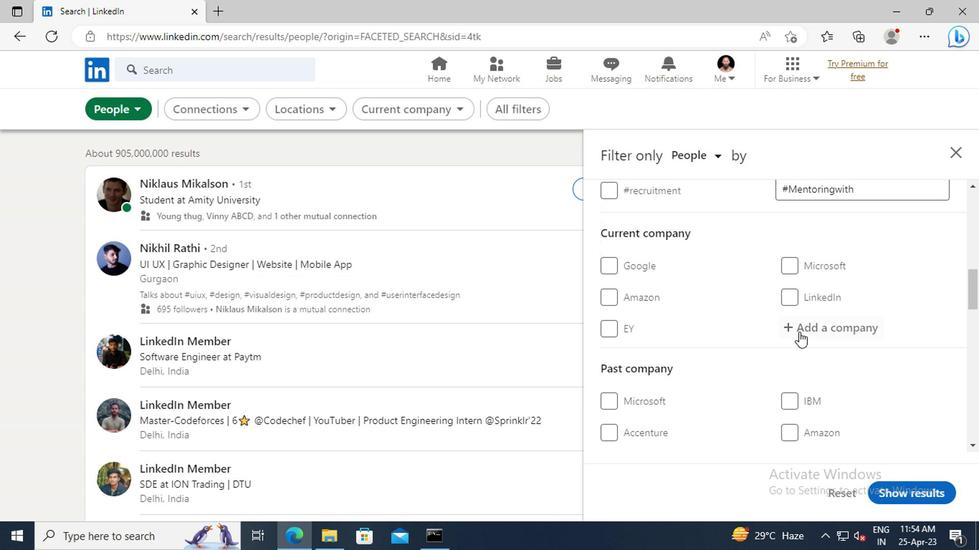 
Action: Mouse pressed left at (800, 325)
Screenshot: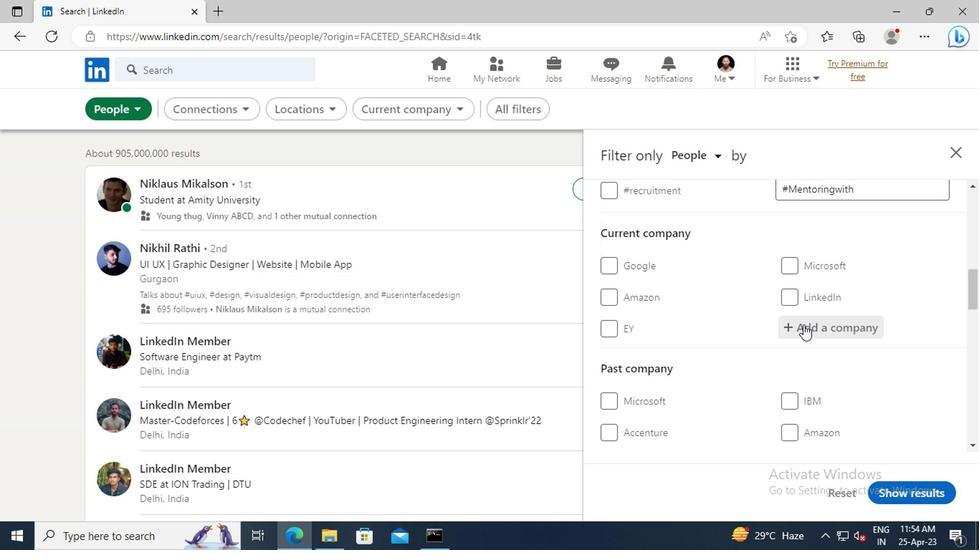 
Action: Key pressed <Key.shift>GOVERNMENT<Key.space><Key.shift>JOBS<Key.space>IN<Key.space><Key.shift>INDIA
Screenshot: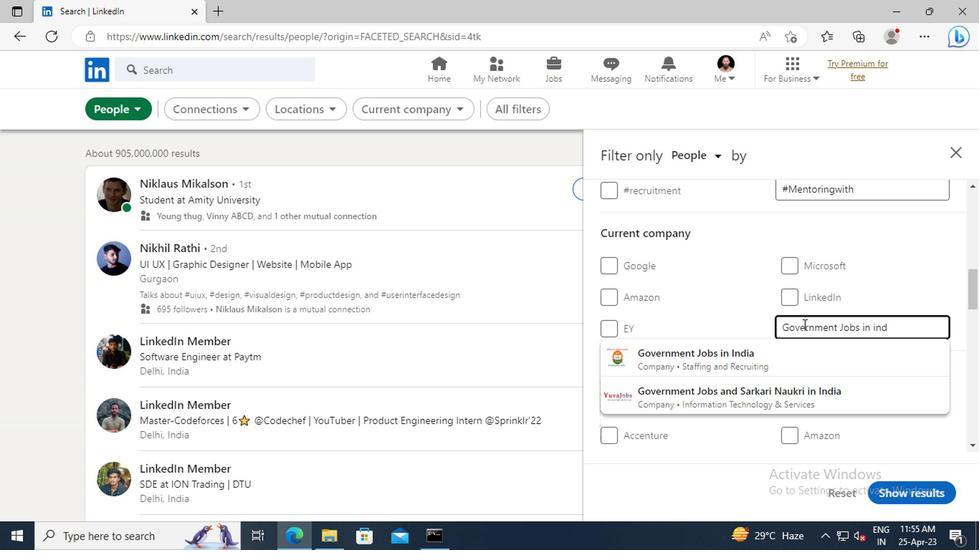 
Action: Mouse moved to (791, 353)
Screenshot: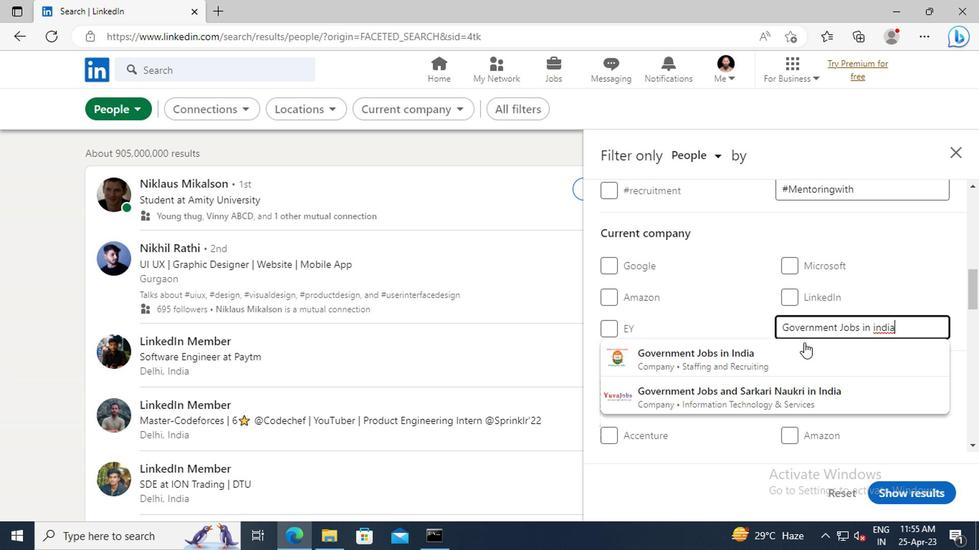 
Action: Mouse pressed left at (791, 353)
Screenshot: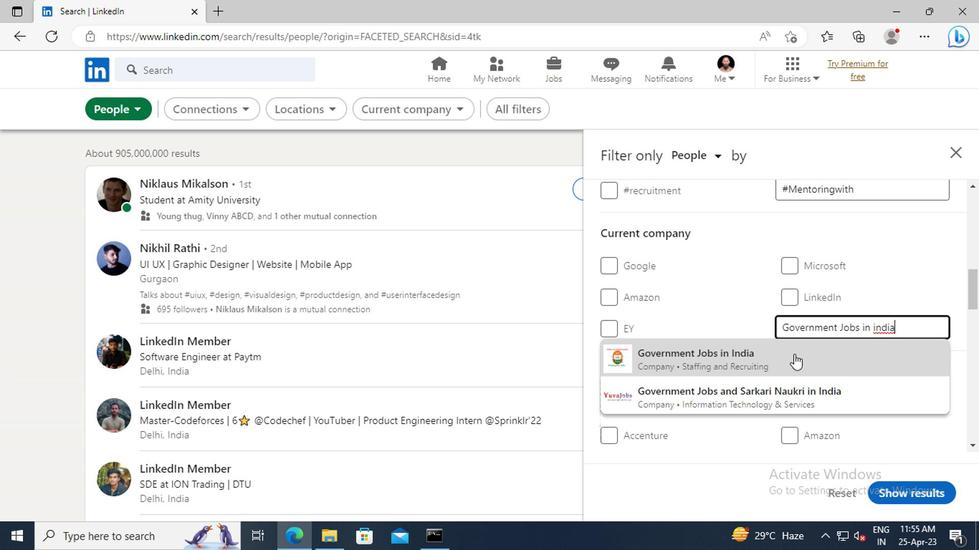 
Action: Mouse moved to (752, 290)
Screenshot: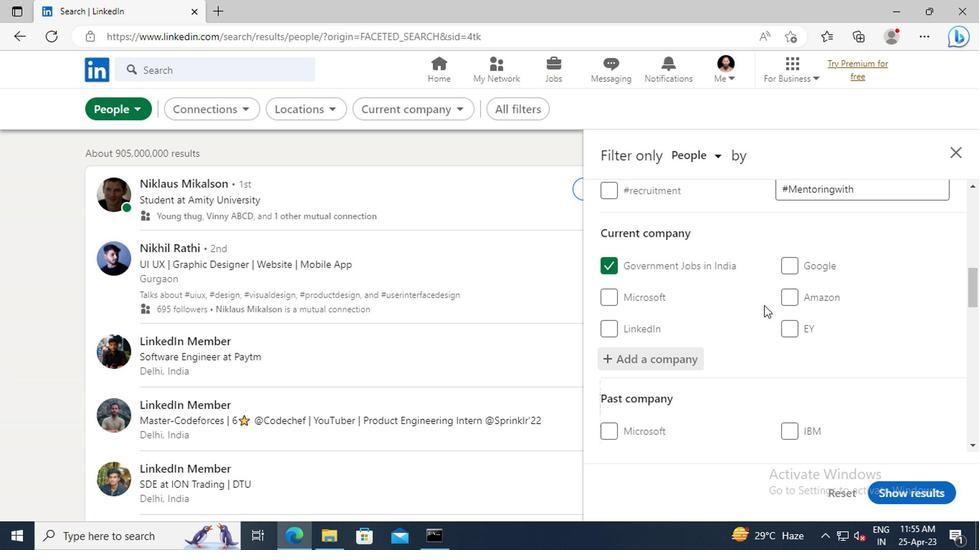 
Action: Mouse scrolled (752, 290) with delta (0, 0)
Screenshot: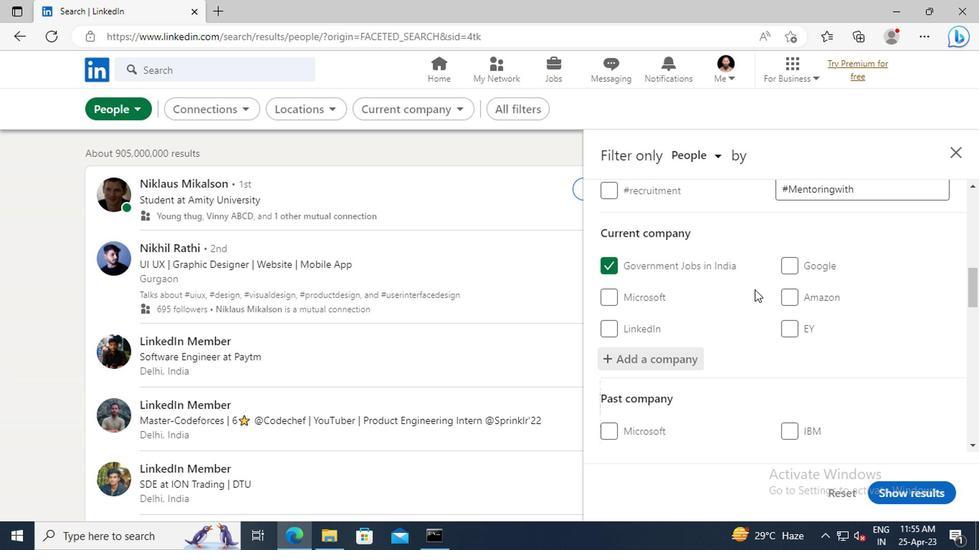 
Action: Mouse scrolled (752, 290) with delta (0, 0)
Screenshot: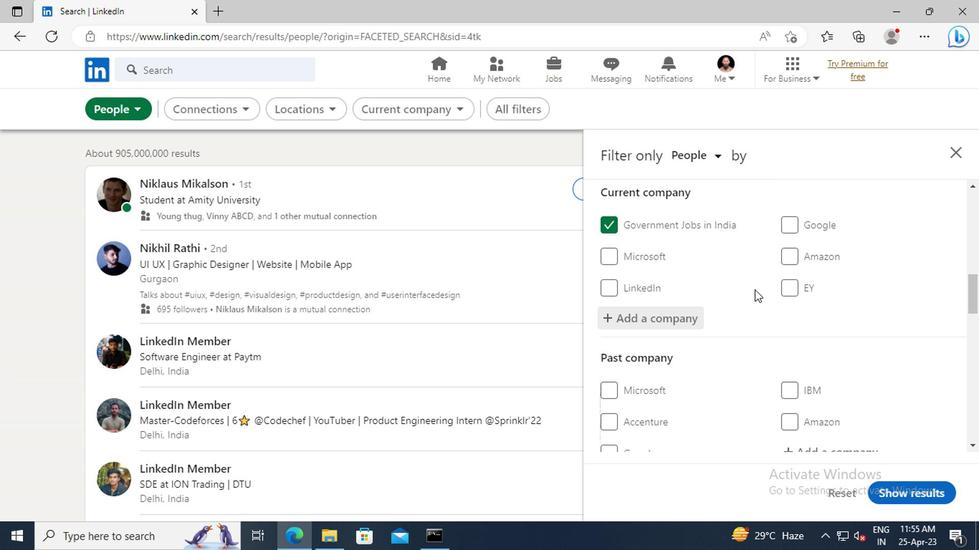 
Action: Mouse moved to (752, 290)
Screenshot: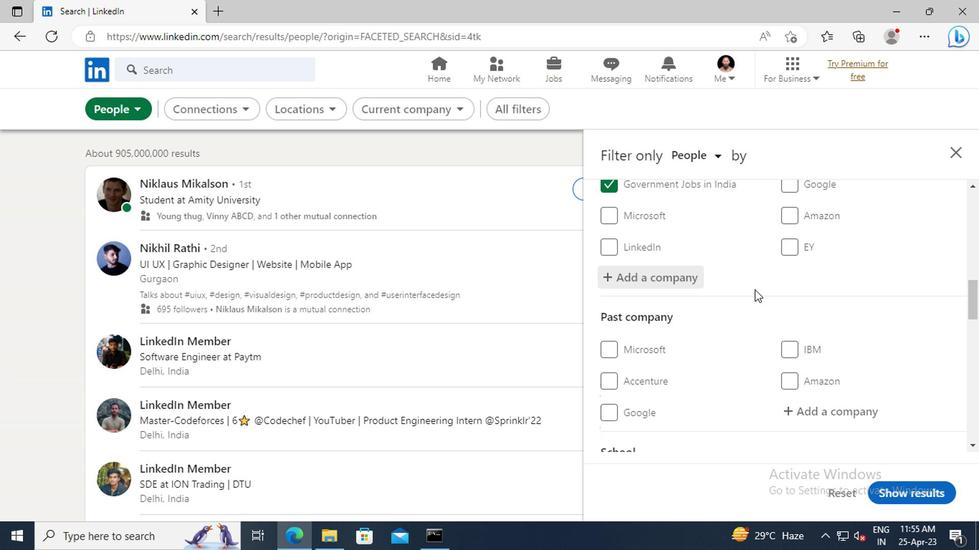 
Action: Mouse scrolled (752, 290) with delta (0, 0)
Screenshot: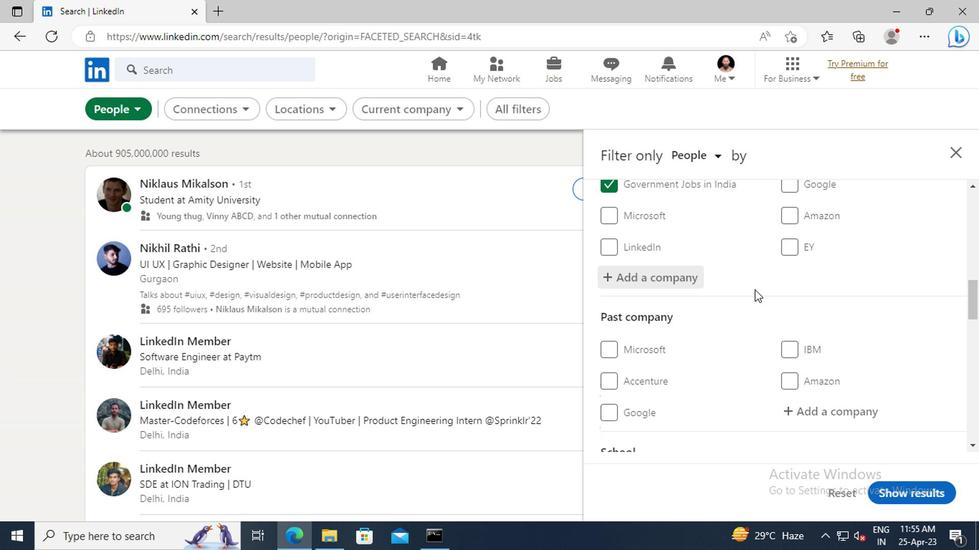 
Action: Mouse scrolled (752, 290) with delta (0, 0)
Screenshot: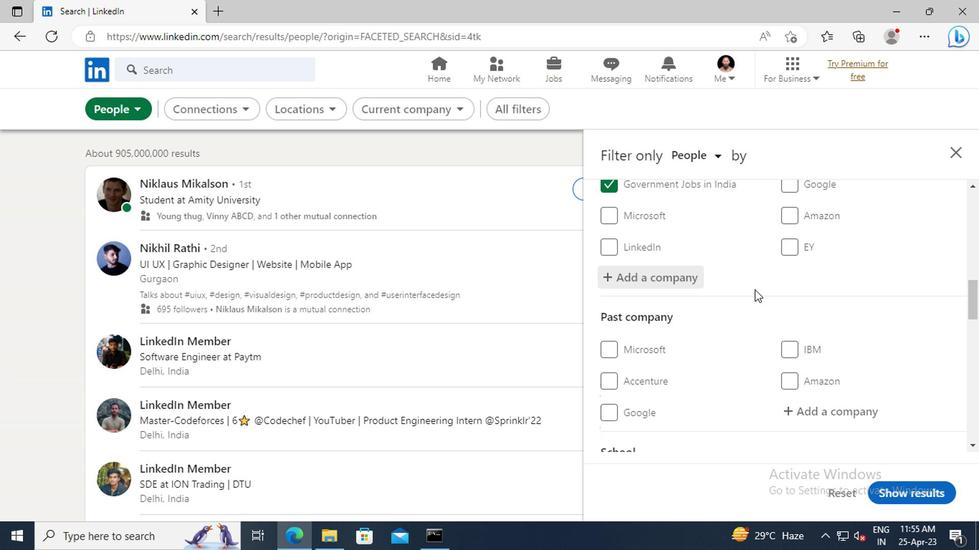 
Action: Mouse scrolled (752, 290) with delta (0, 0)
Screenshot: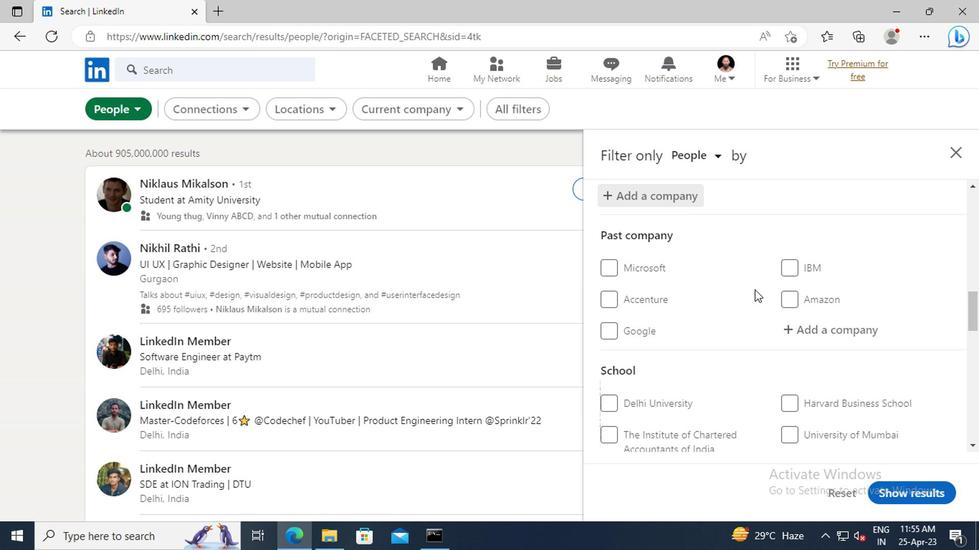 
Action: Mouse scrolled (752, 290) with delta (0, 0)
Screenshot: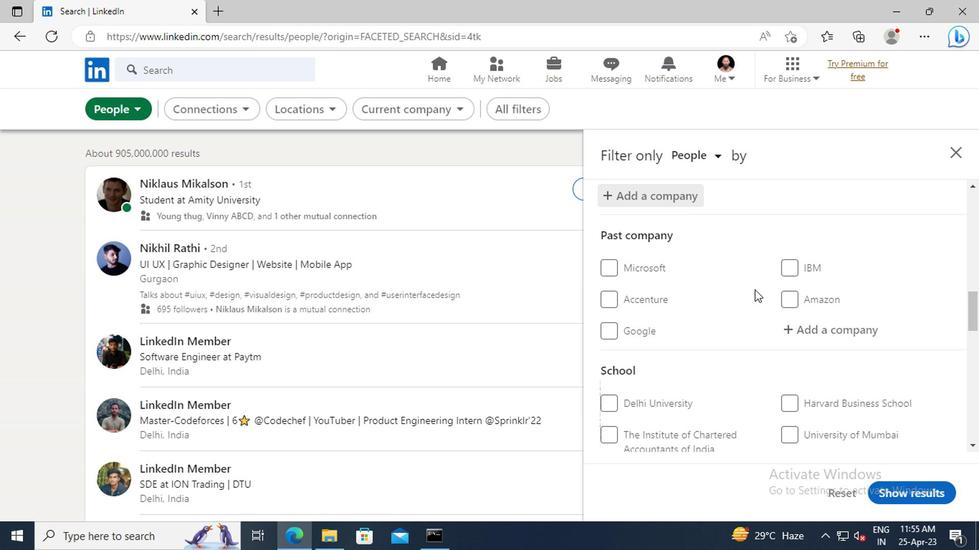 
Action: Mouse scrolled (752, 290) with delta (0, 0)
Screenshot: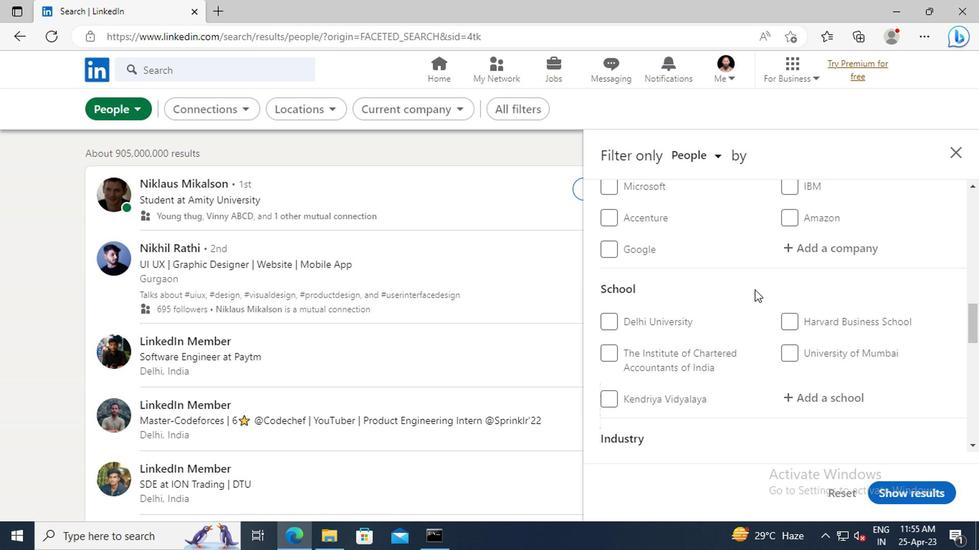 
Action: Mouse moved to (807, 356)
Screenshot: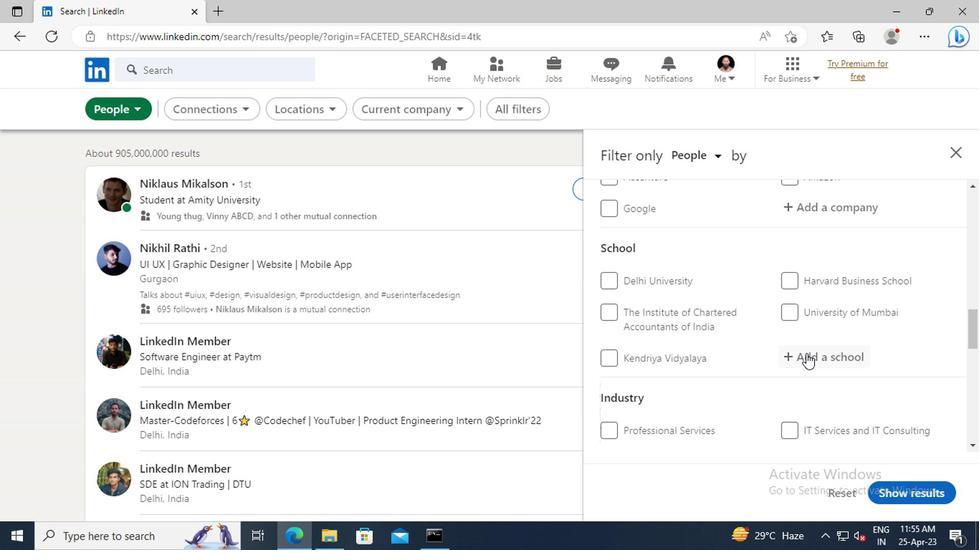 
Action: Mouse pressed left at (807, 356)
Screenshot: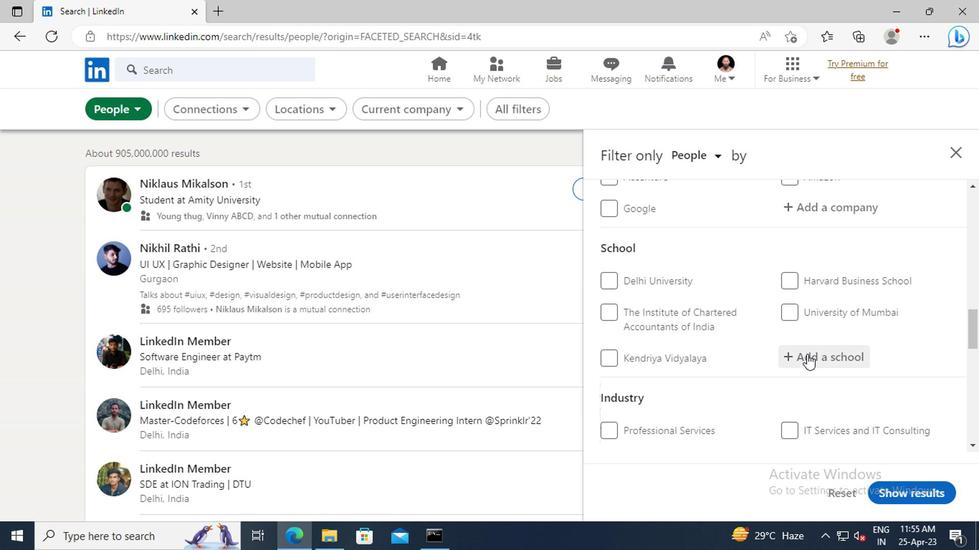 
Action: Key pressed <Key.shift>ST.<Key.space><Key.shift>AGNES<Key.space><Key.shift>COLLEGE,<Key.space><Key.shift>MANGALORE-575002
Screenshot: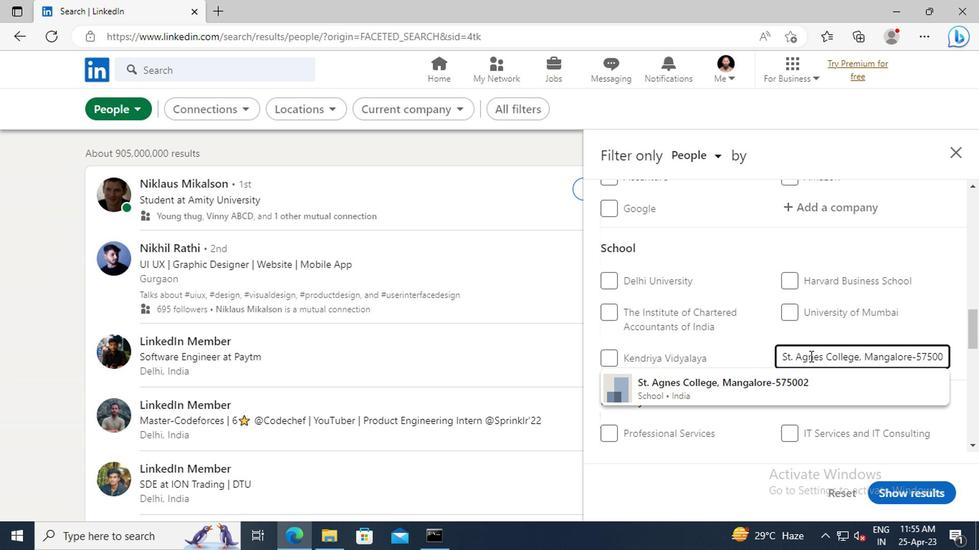 
Action: Mouse moved to (799, 384)
Screenshot: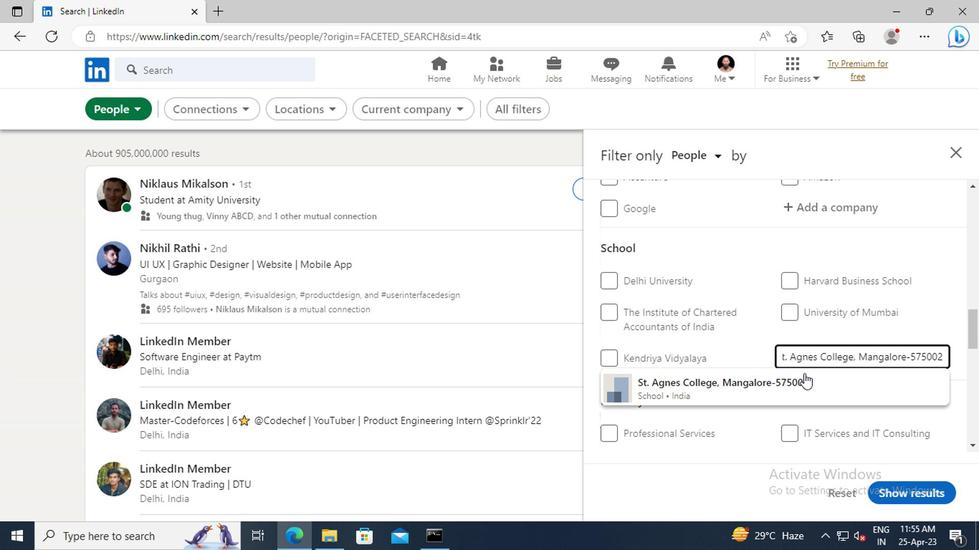 
Action: Mouse pressed left at (799, 384)
Screenshot: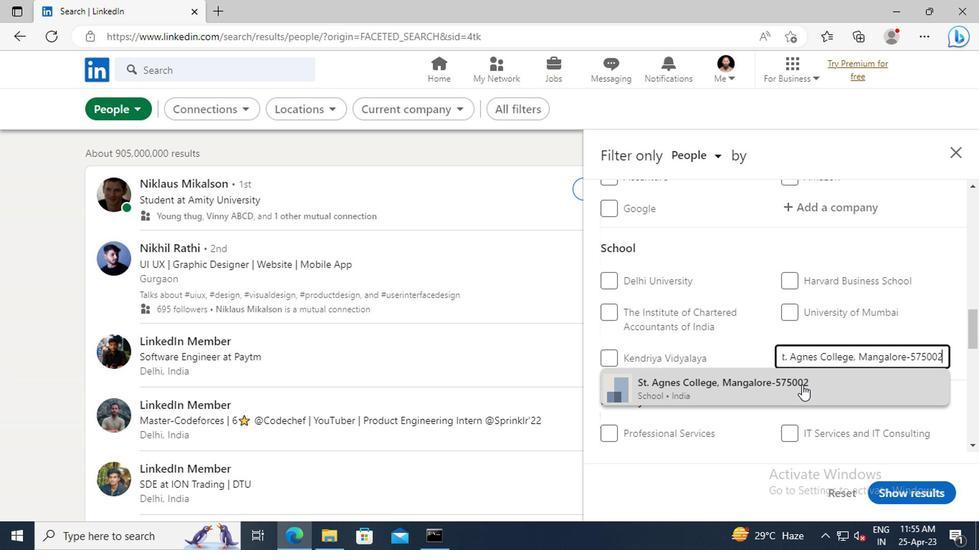 
Action: Mouse moved to (776, 337)
Screenshot: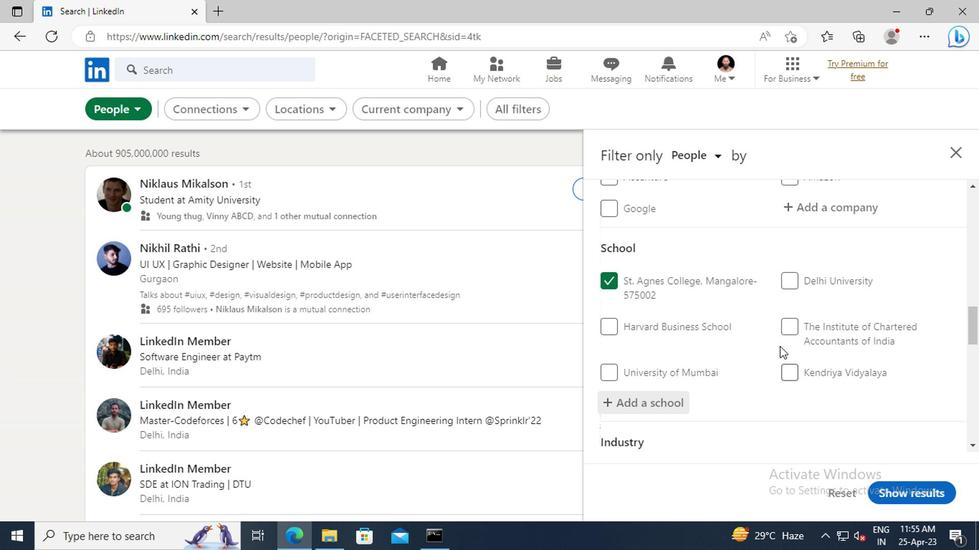 
Action: Mouse scrolled (776, 337) with delta (0, 0)
Screenshot: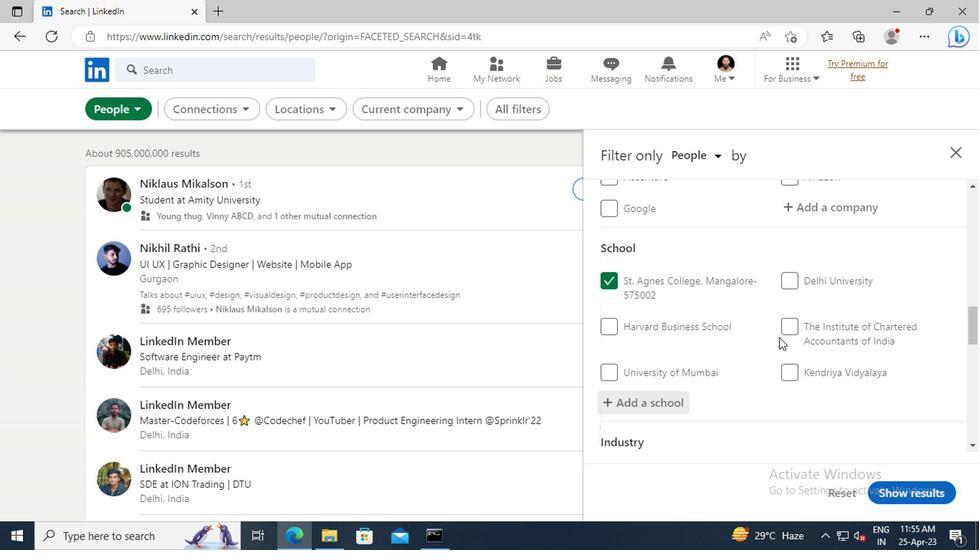 
Action: Mouse scrolled (776, 337) with delta (0, 0)
Screenshot: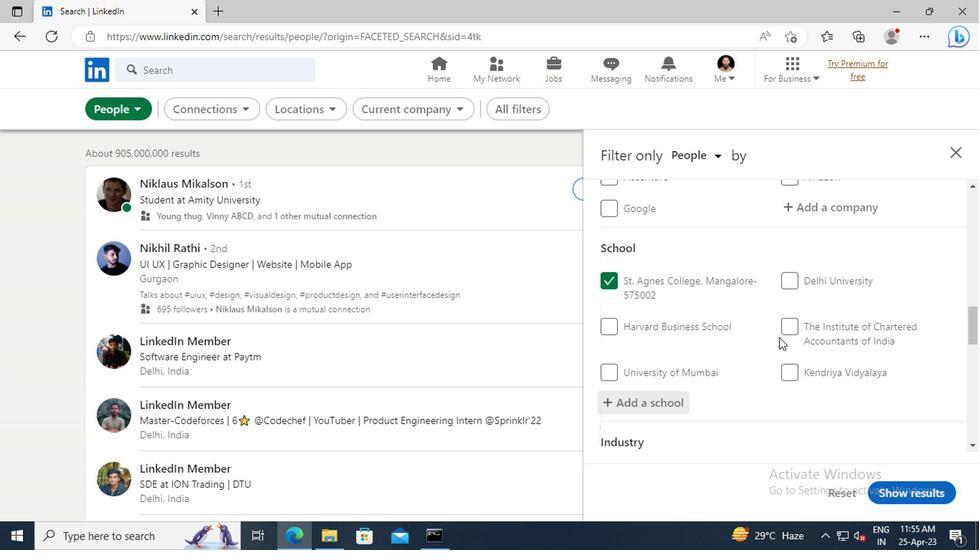 
Action: Mouse scrolled (776, 337) with delta (0, 0)
Screenshot: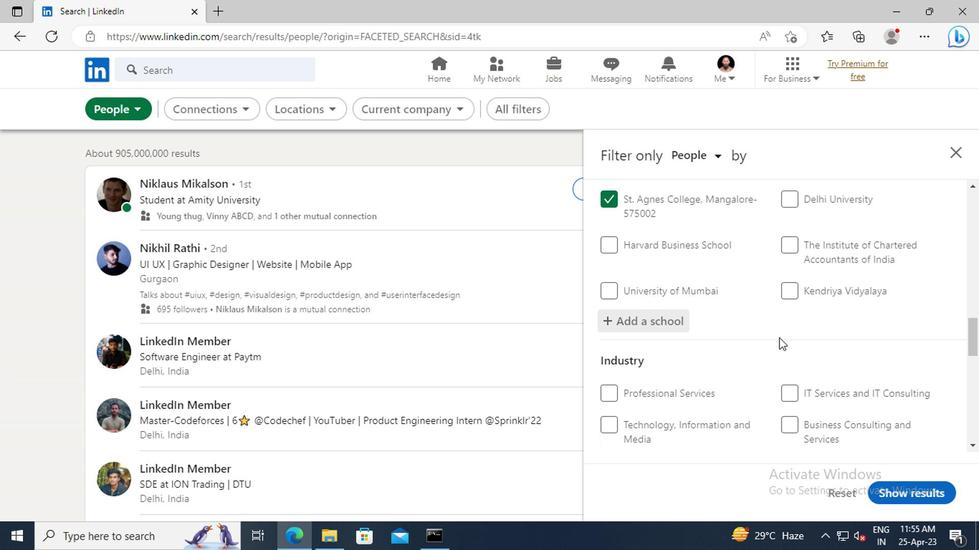 
Action: Mouse scrolled (776, 337) with delta (0, 0)
Screenshot: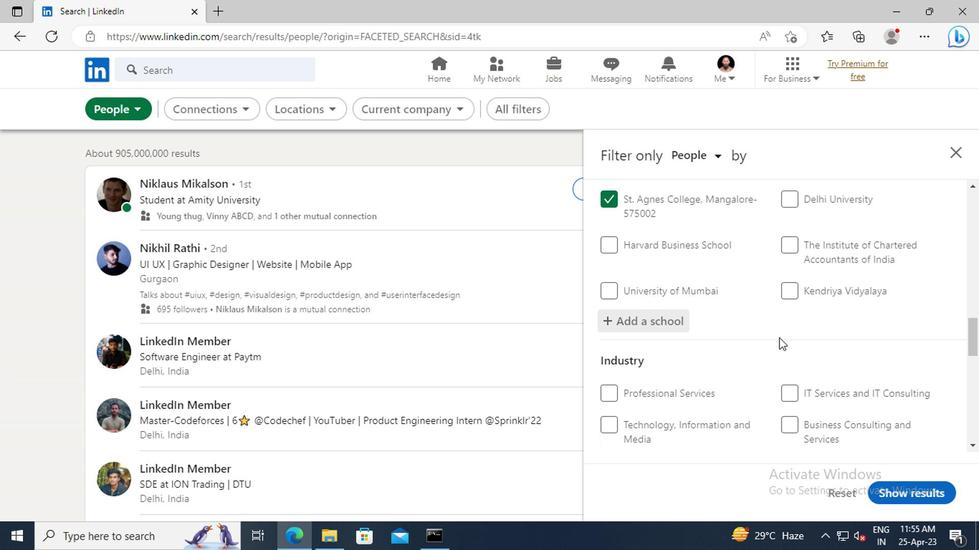 
Action: Mouse moved to (815, 389)
Screenshot: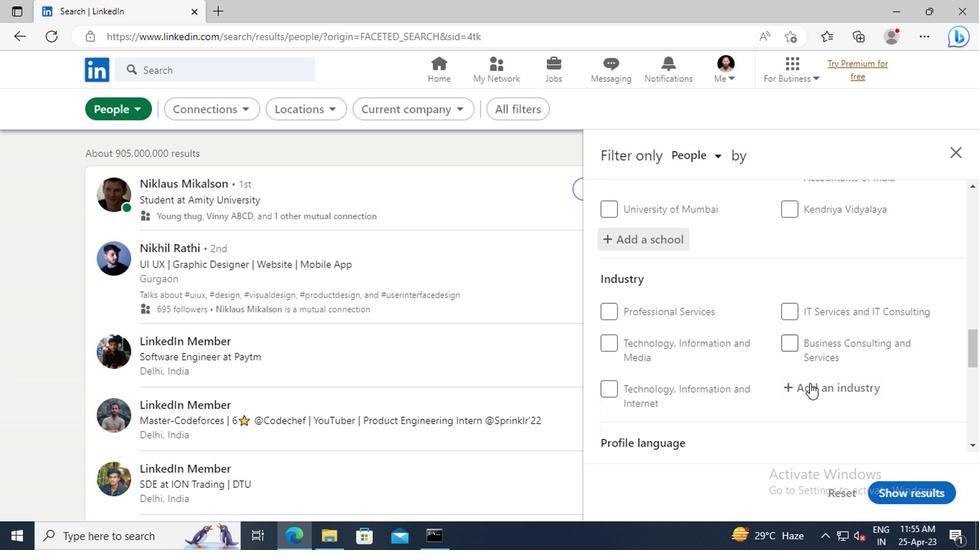 
Action: Mouse pressed left at (815, 389)
Screenshot: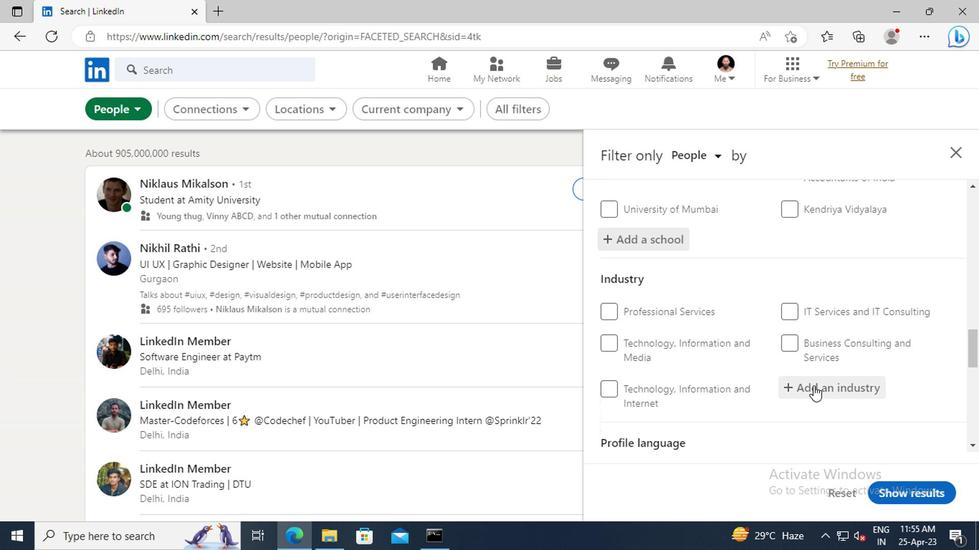 
Action: Key pressed <Key.shift>CONSUMER<Key.space><Key.shift>SERVICES
Screenshot: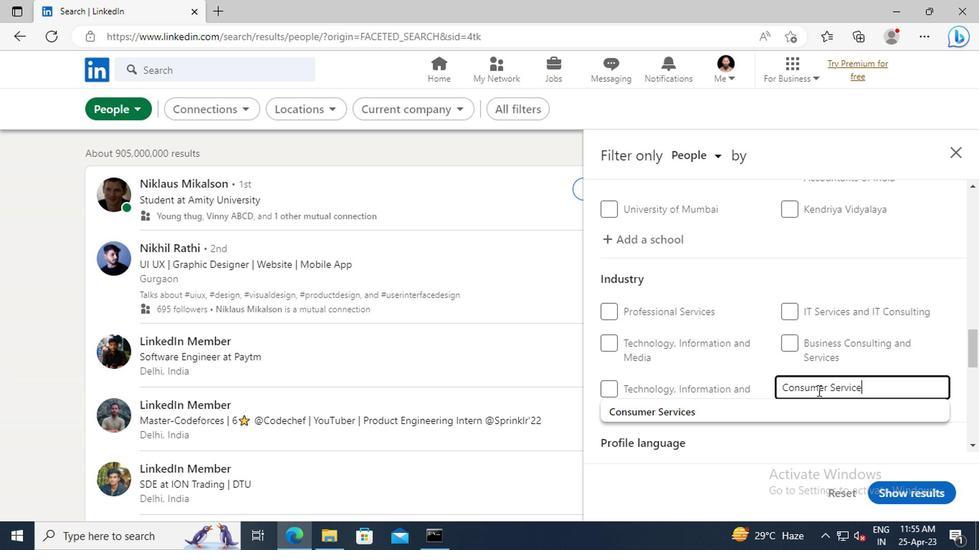 
Action: Mouse moved to (786, 404)
Screenshot: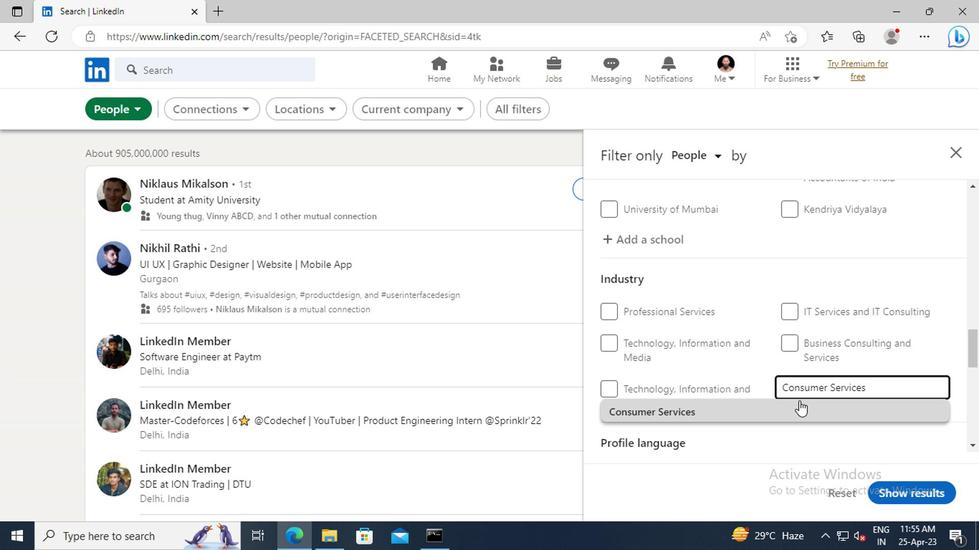 
Action: Mouse pressed left at (786, 404)
Screenshot: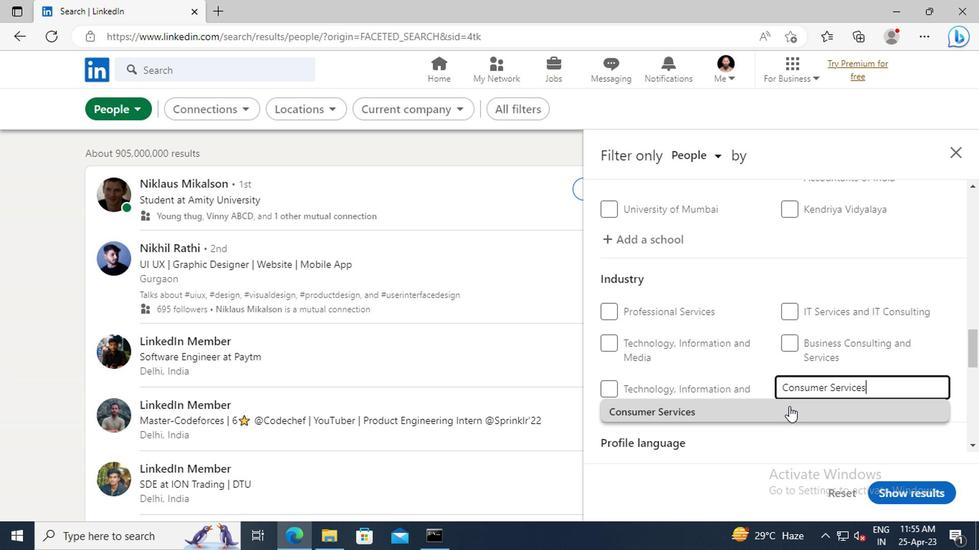 
Action: Mouse moved to (777, 334)
Screenshot: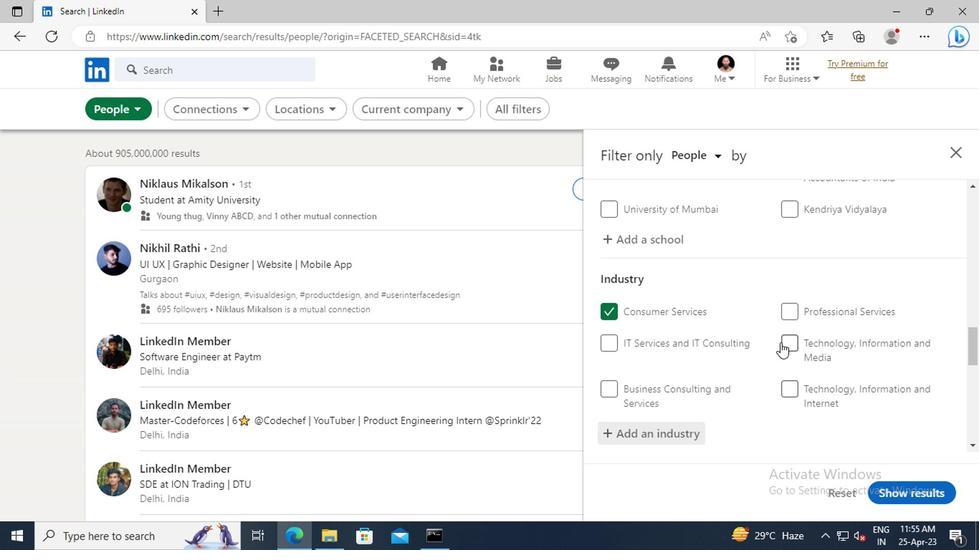 
Action: Mouse scrolled (777, 333) with delta (0, 0)
Screenshot: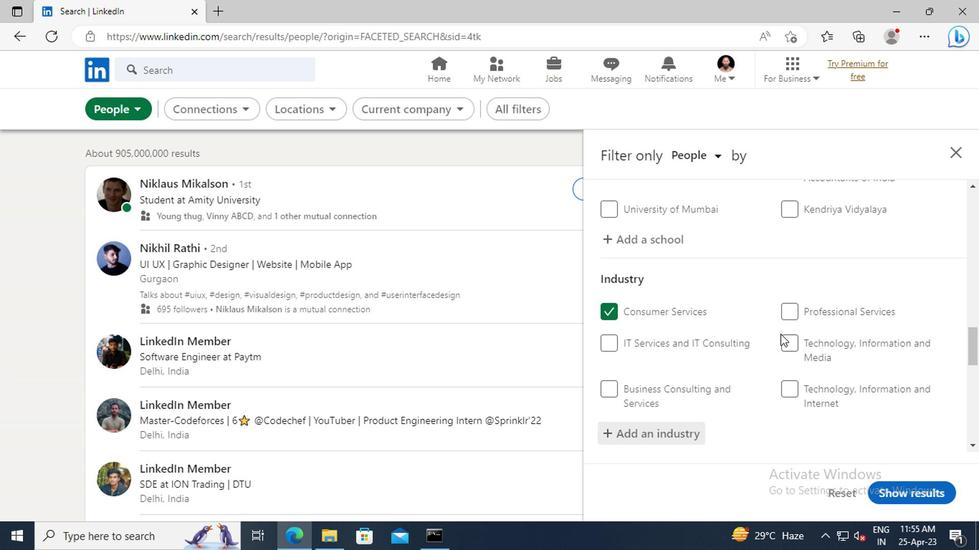 
Action: Mouse scrolled (777, 333) with delta (0, 0)
Screenshot: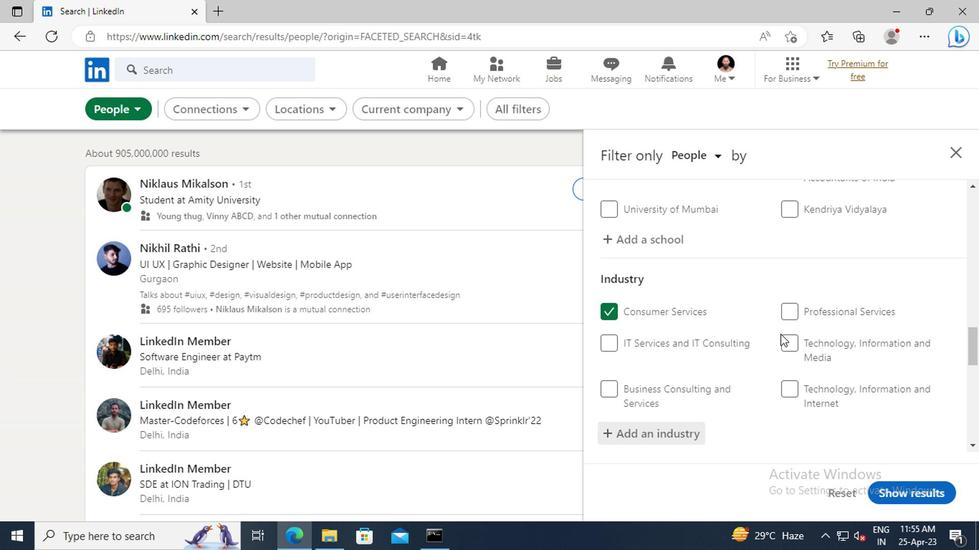 
Action: Mouse scrolled (777, 333) with delta (0, 0)
Screenshot: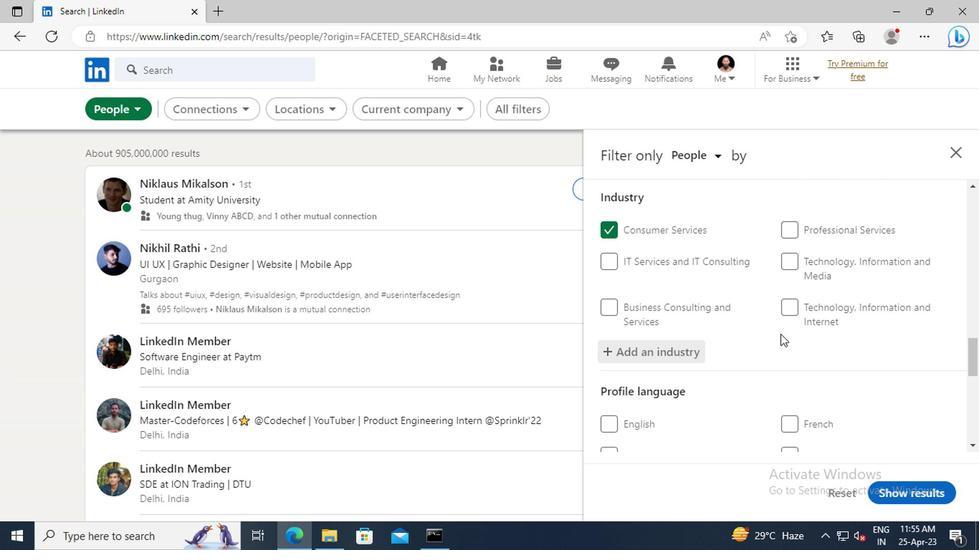 
Action: Mouse scrolled (777, 333) with delta (0, 0)
Screenshot: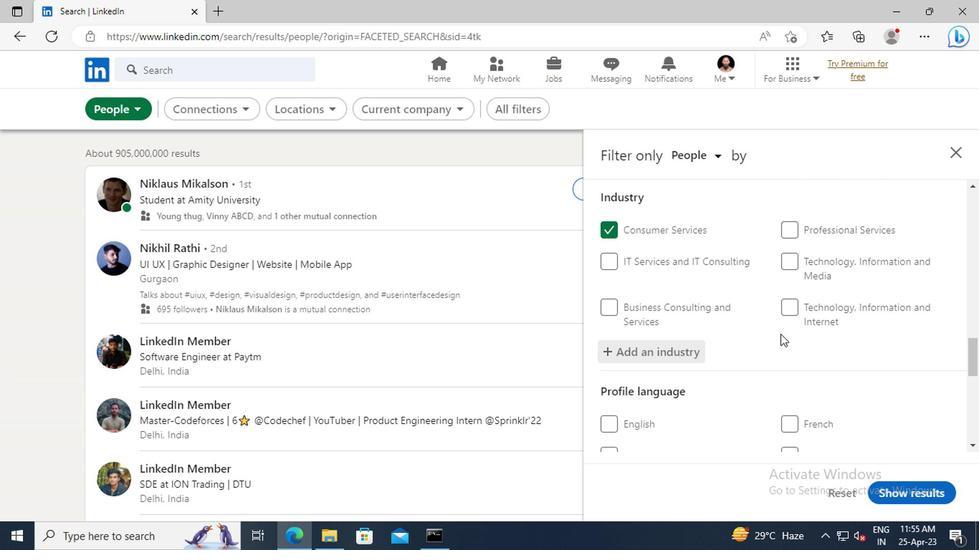 
Action: Mouse scrolled (777, 333) with delta (0, 0)
Screenshot: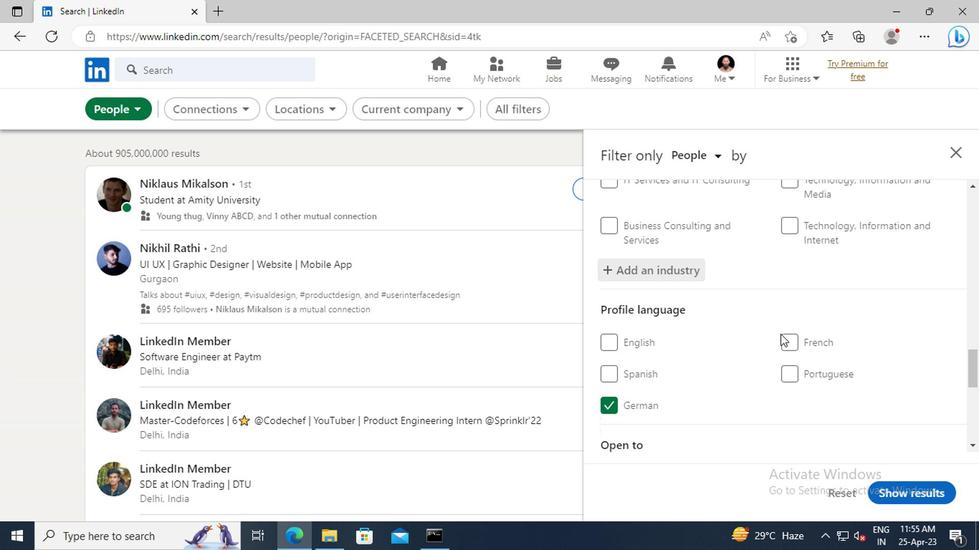 
Action: Mouse scrolled (777, 333) with delta (0, 0)
Screenshot: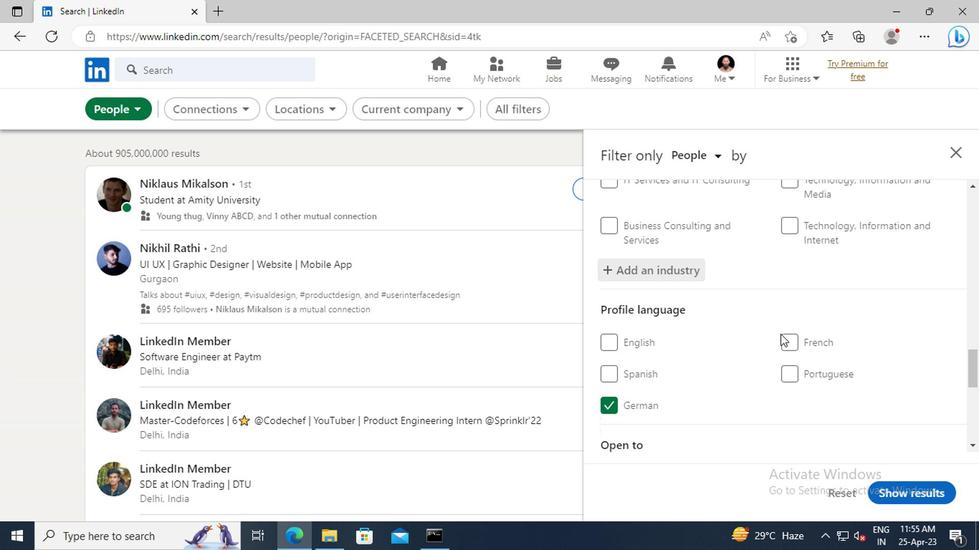 
Action: Mouse scrolled (777, 333) with delta (0, 0)
Screenshot: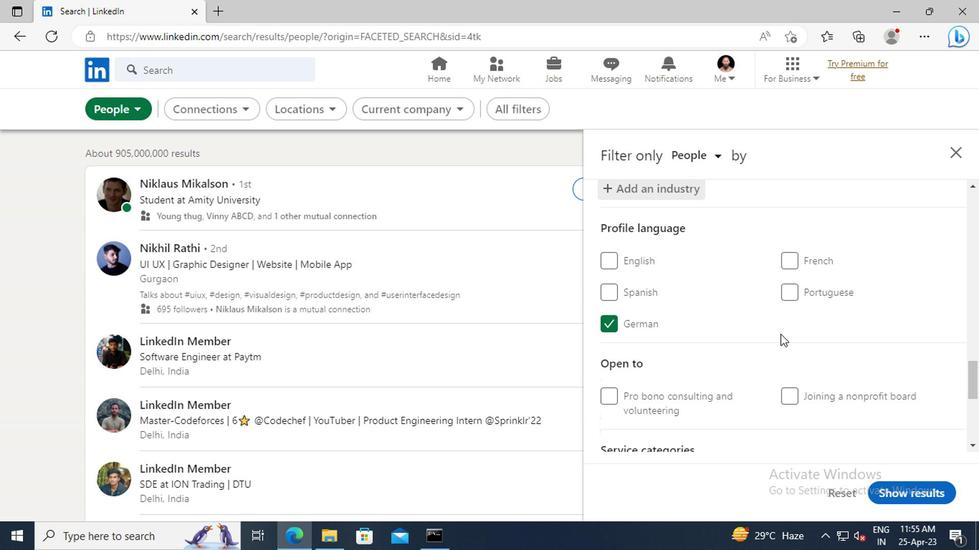 
Action: Mouse scrolled (777, 333) with delta (0, 0)
Screenshot: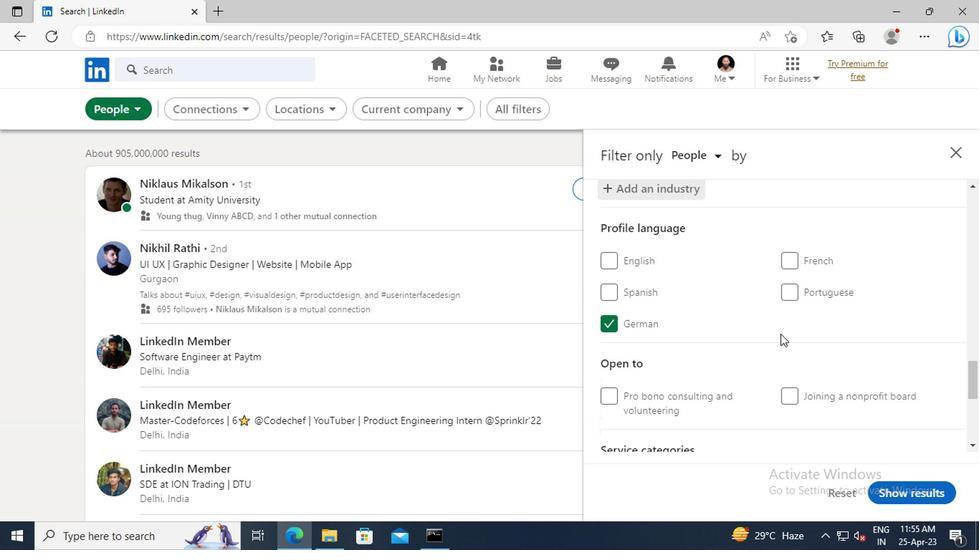 
Action: Mouse scrolled (777, 333) with delta (0, 0)
Screenshot: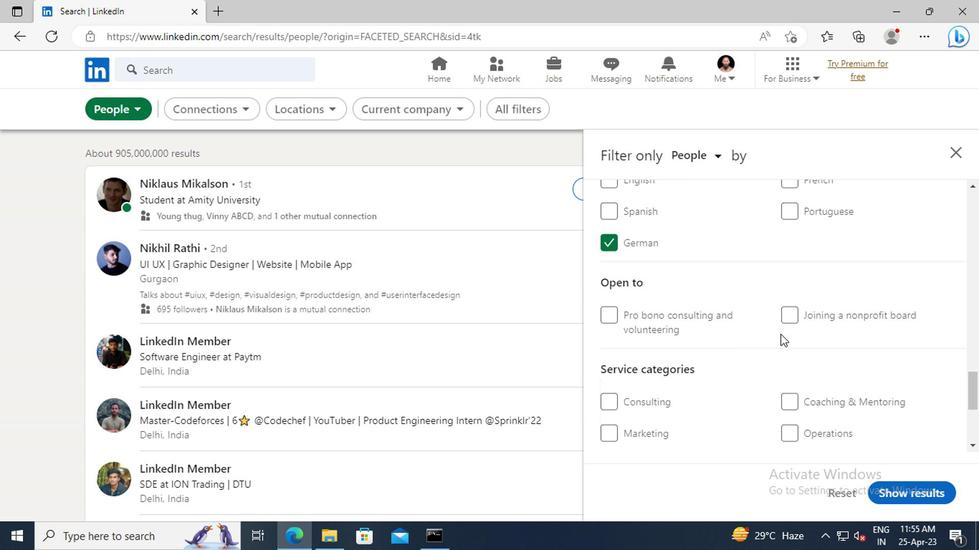 
Action: Mouse scrolled (777, 333) with delta (0, 0)
Screenshot: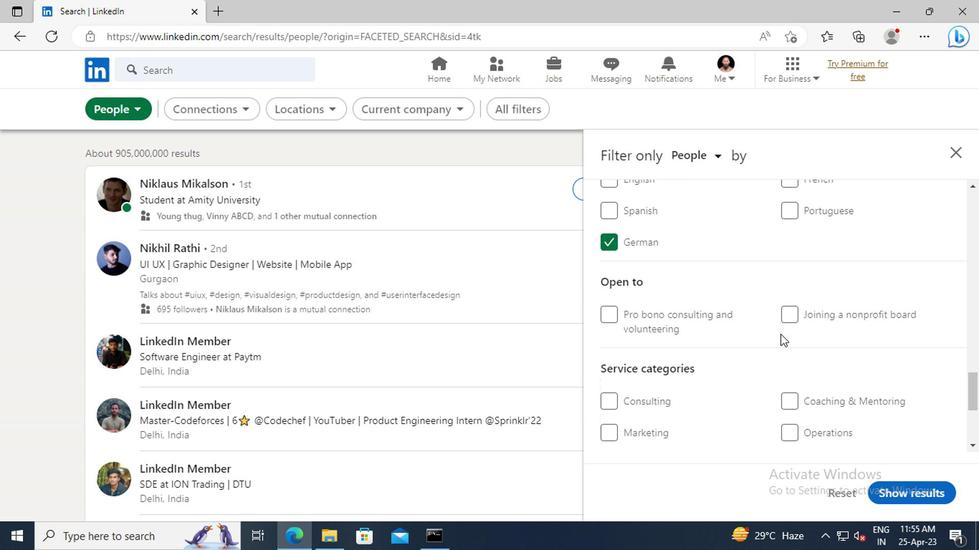 
Action: Mouse moved to (813, 386)
Screenshot: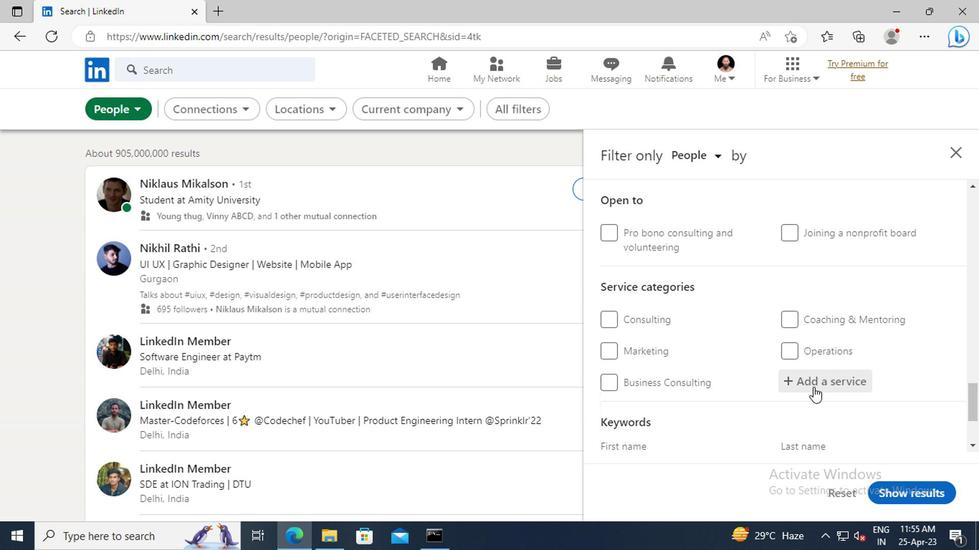
Action: Mouse pressed left at (813, 386)
Screenshot: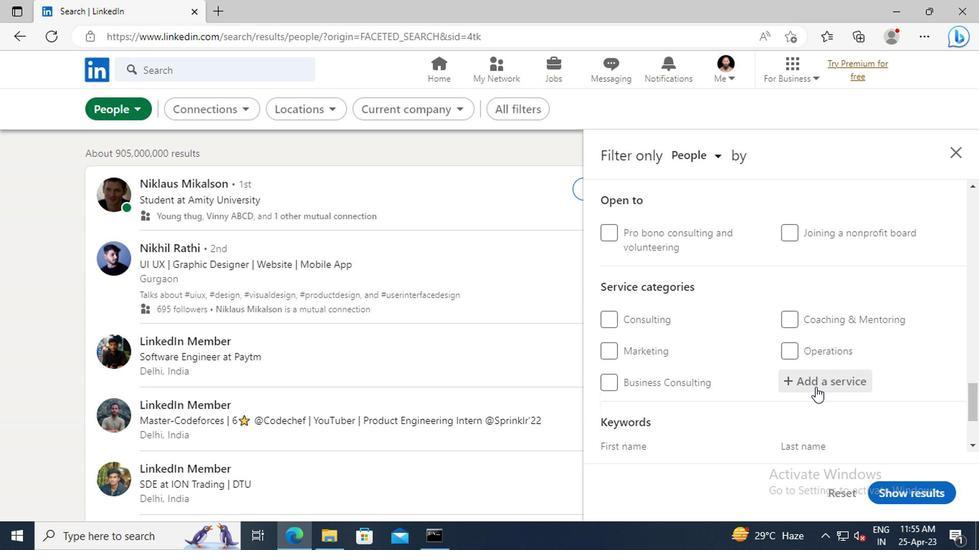 
Action: Key pressed <Key.shift>LIFE<Key.space><Key.shift>INSURANCE
Screenshot: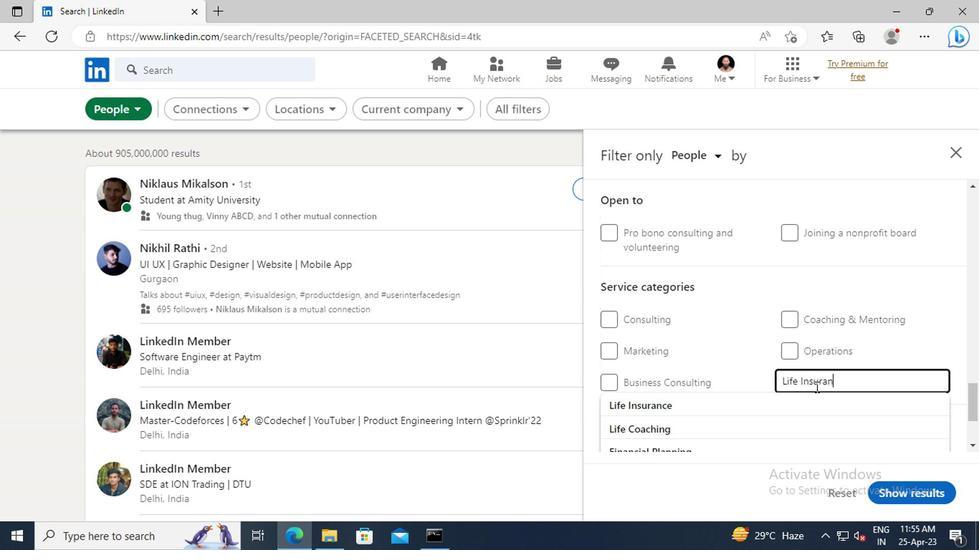 
Action: Mouse moved to (755, 393)
Screenshot: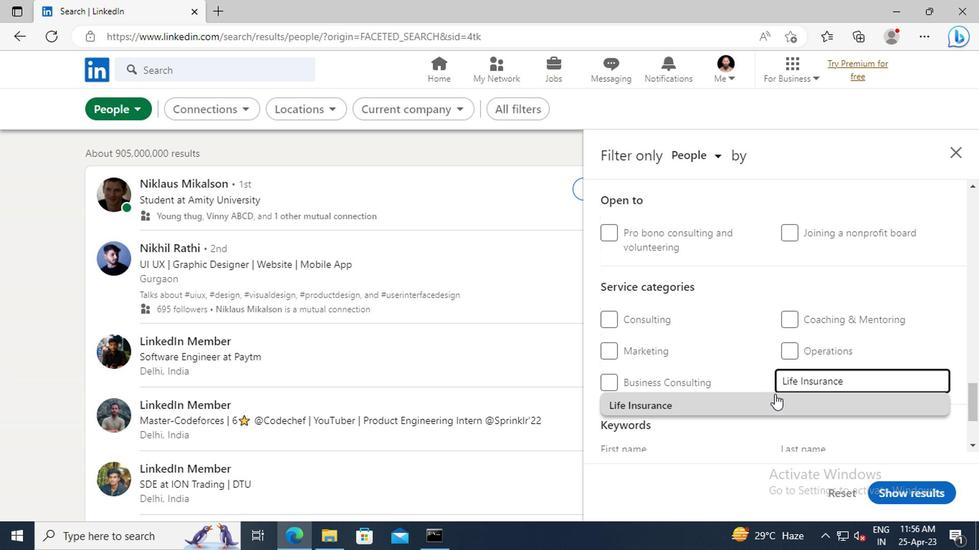
Action: Mouse pressed left at (755, 393)
Screenshot: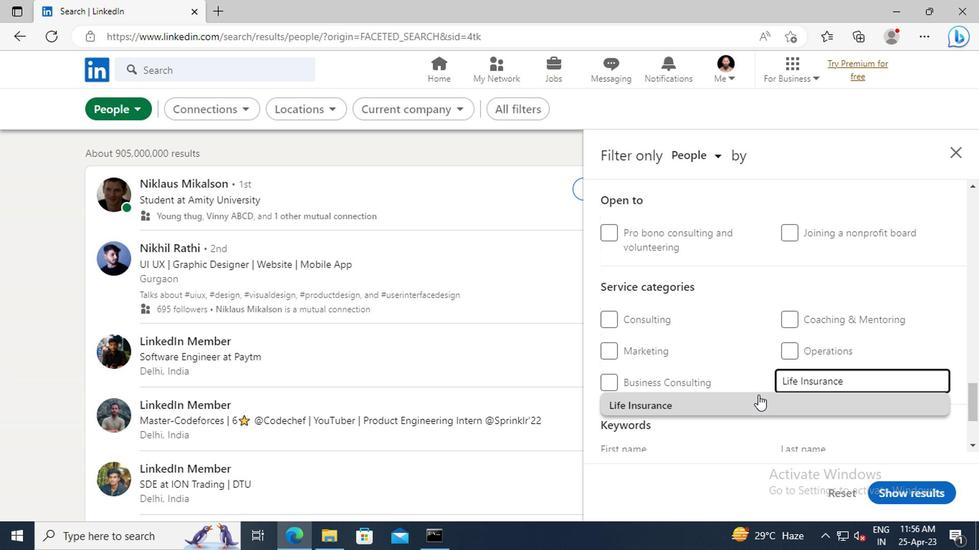 
Action: Mouse moved to (747, 358)
Screenshot: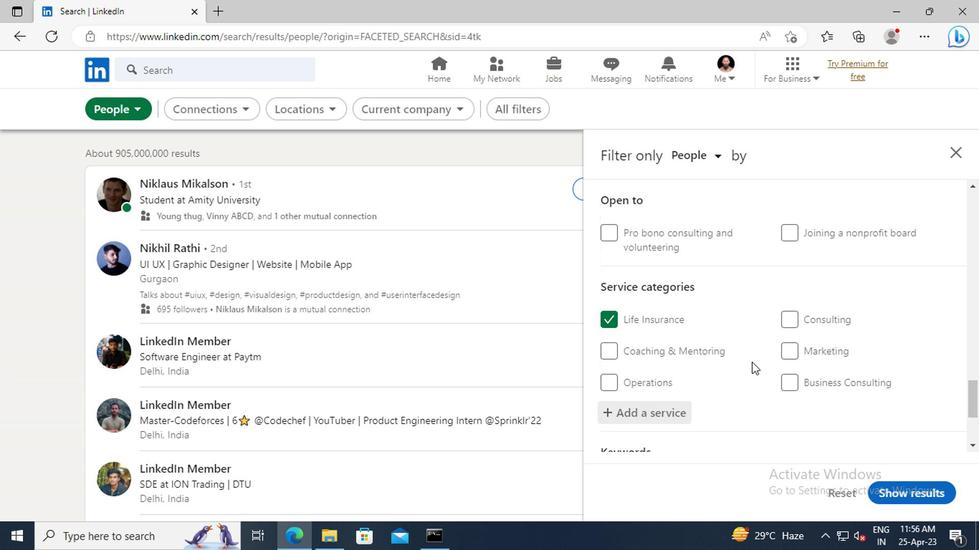 
Action: Mouse scrolled (747, 358) with delta (0, 0)
Screenshot: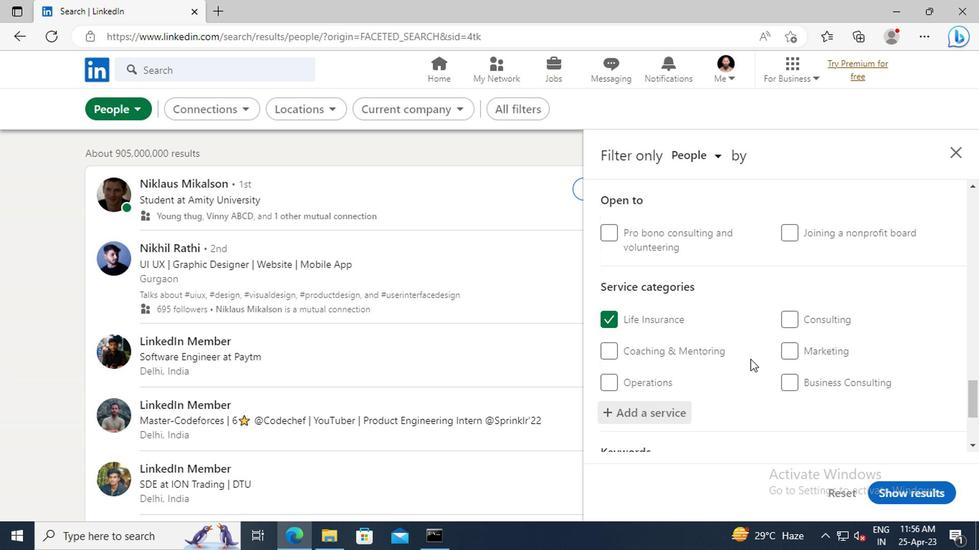 
Action: Mouse scrolled (747, 358) with delta (0, 0)
Screenshot: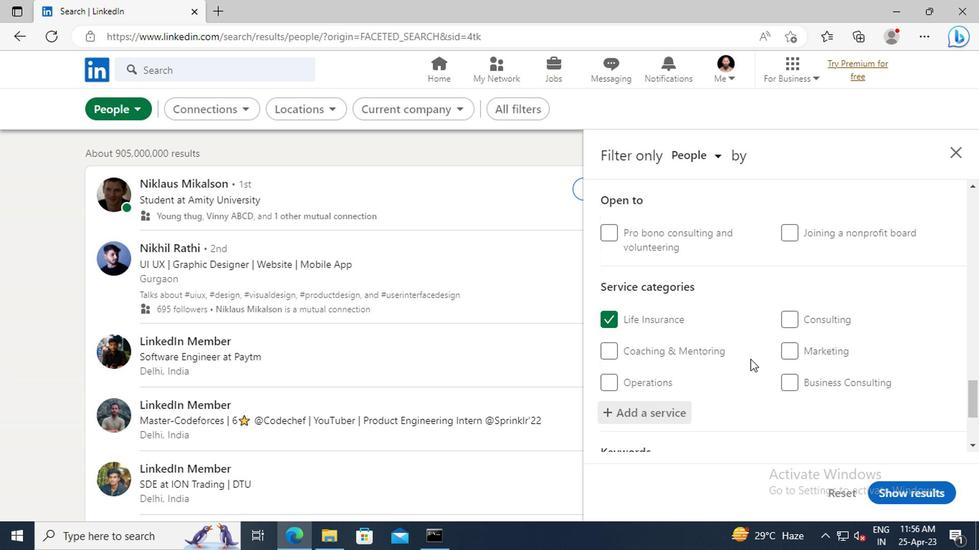 
Action: Mouse scrolled (747, 358) with delta (0, 0)
Screenshot: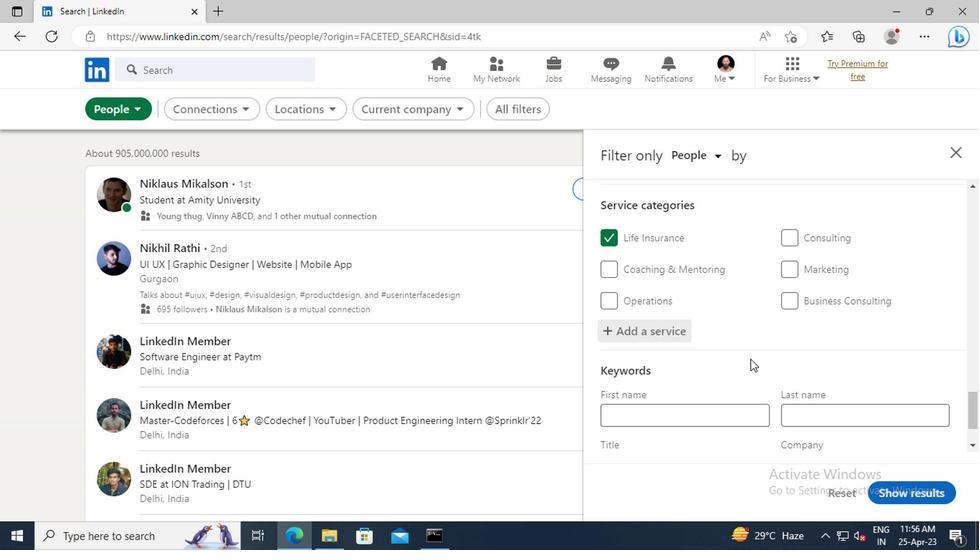
Action: Mouse scrolled (747, 358) with delta (0, 0)
Screenshot: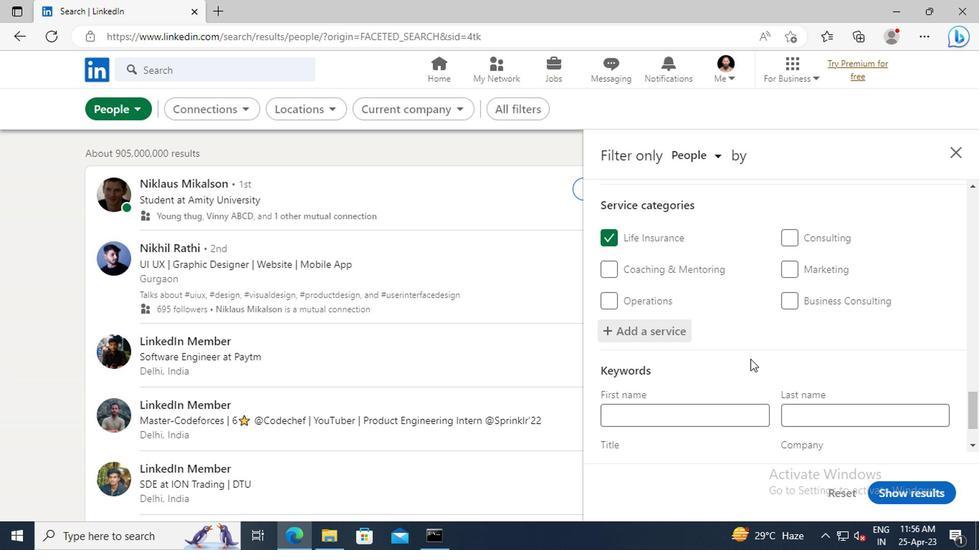 
Action: Mouse moved to (690, 386)
Screenshot: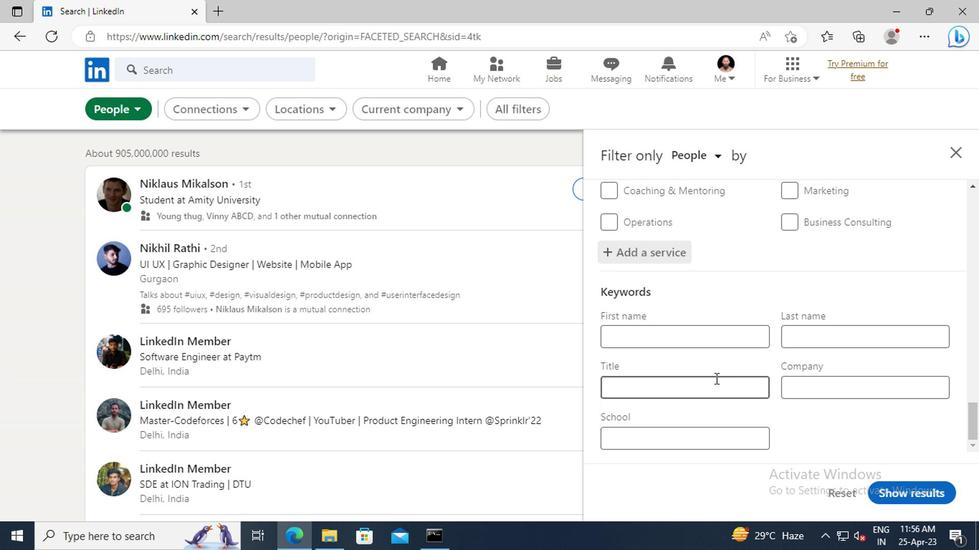 
Action: Mouse pressed left at (690, 386)
Screenshot: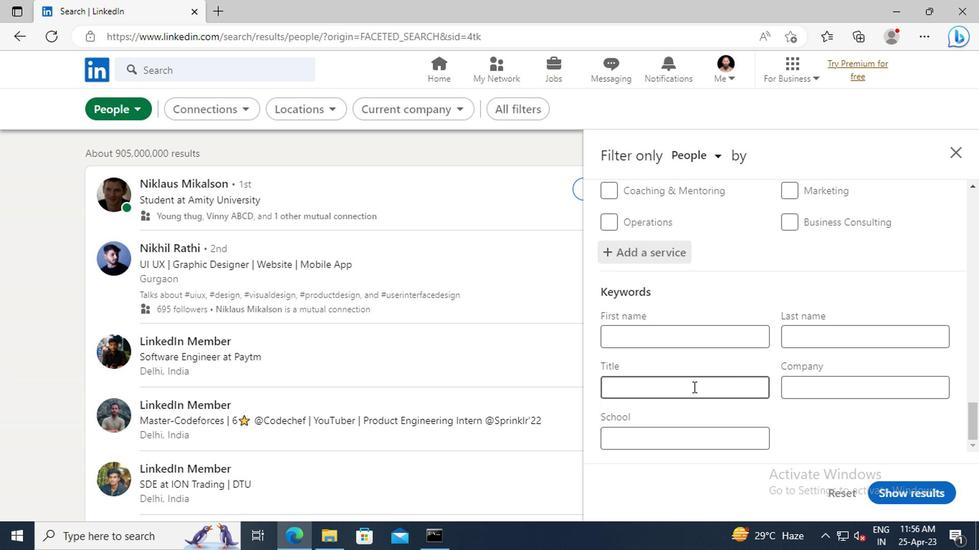
Action: Key pressed <Key.shift>VICE<Key.space><Key.shift>PRESIDENT<Key.space>OF<Key.space><Key.shift>MARKETING
Screenshot: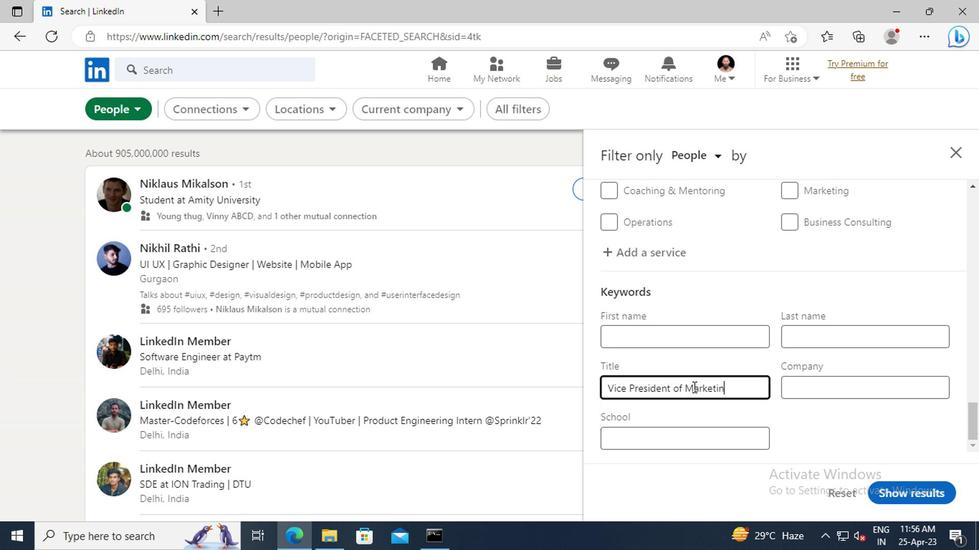 
Action: Mouse moved to (877, 482)
Screenshot: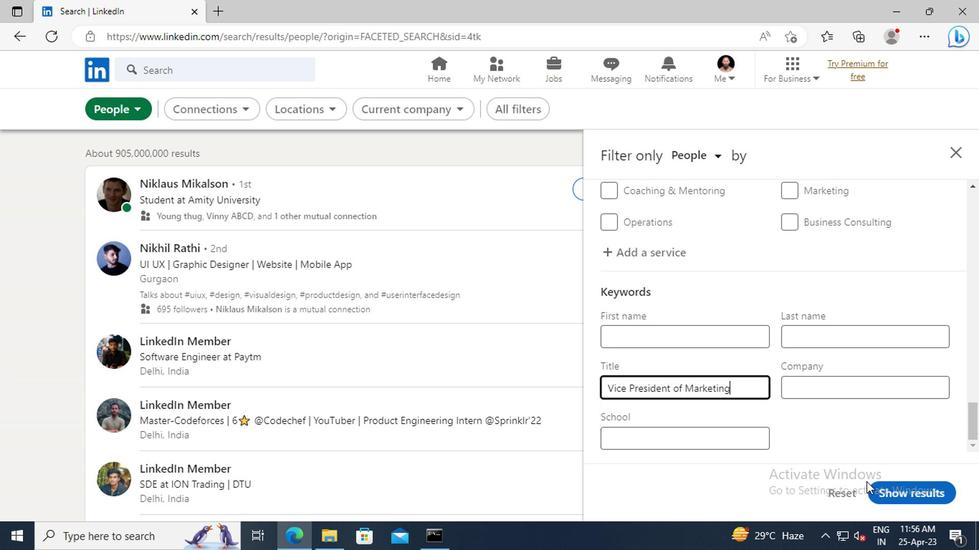 
Action: Mouse pressed left at (877, 482)
Screenshot: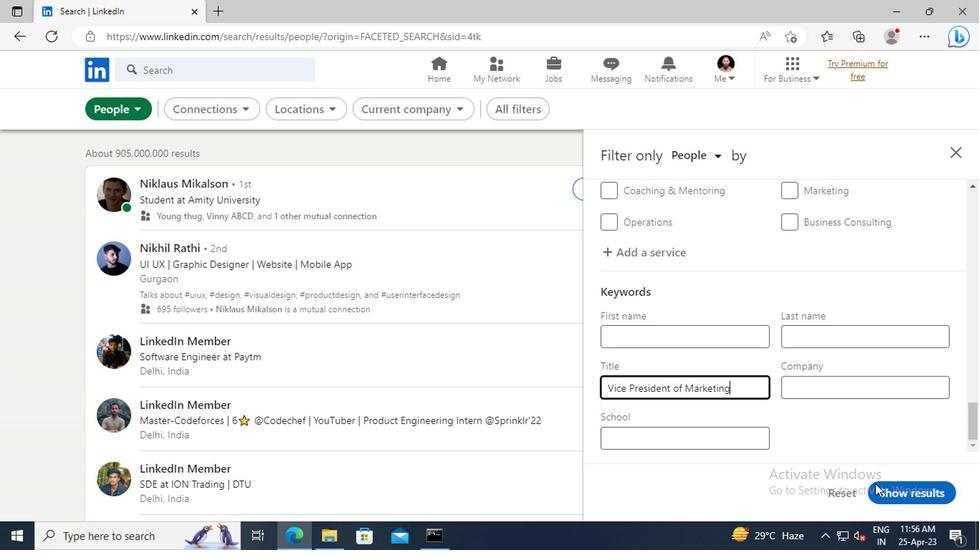 
